 Task: Look for space in Bafoulabé, Mali from 10th June, 2023 to 25th June, 2023 for 4 adults in price range Rs.10000 to Rs.15000. Place can be private room with 4 bedrooms having 4 beds and 4 bathrooms. Property type can be house, flat, guest house, hotel. Amenities needed are: wifi, TV, free parkinig on premises, gym, breakfast. Booking option can be shelf check-in. Required host language is English.
Action: Mouse moved to (433, 86)
Screenshot: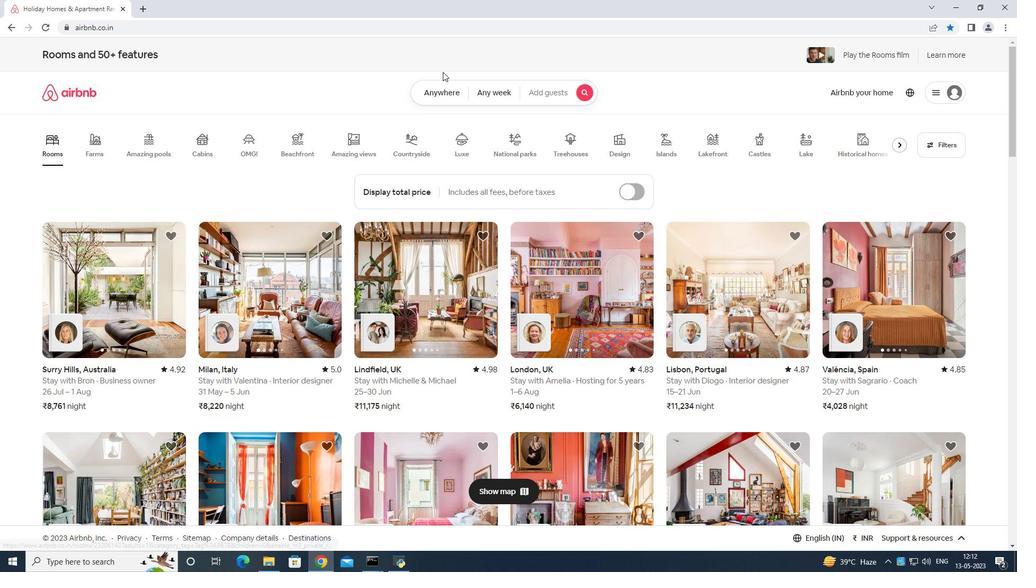 
Action: Mouse pressed left at (433, 86)
Screenshot: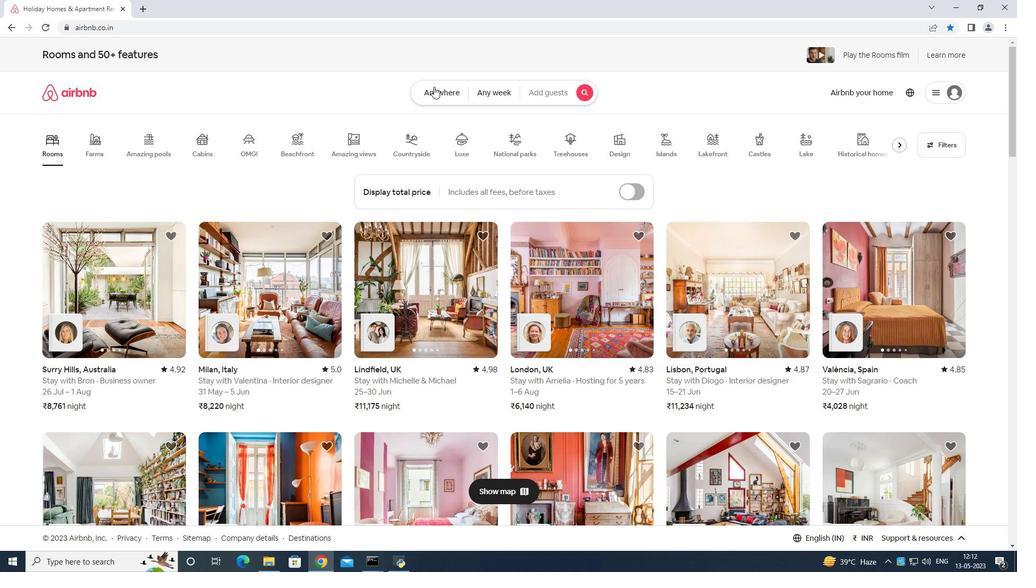 
Action: Mouse moved to (421, 125)
Screenshot: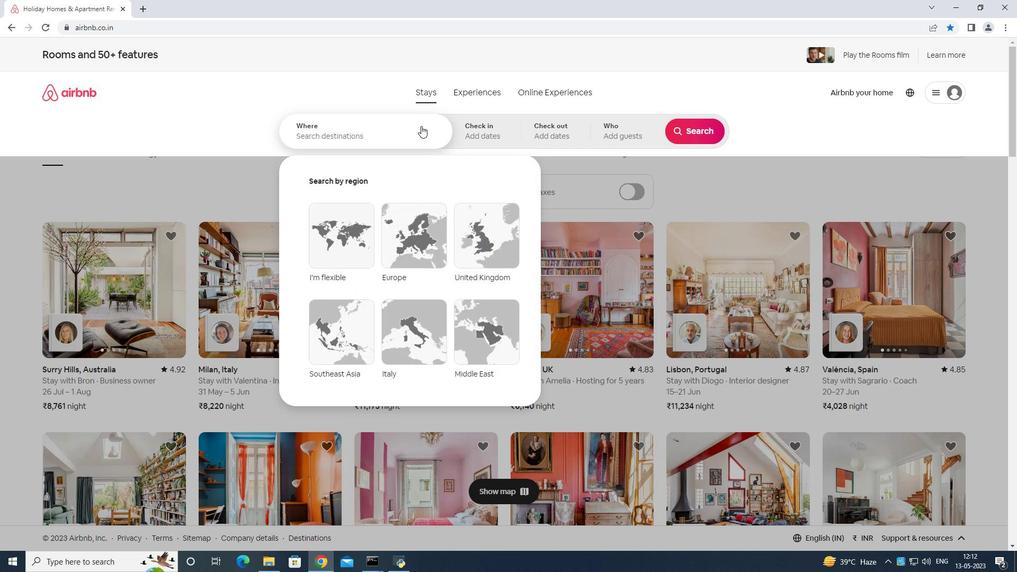 
Action: Mouse pressed left at (421, 125)
Screenshot: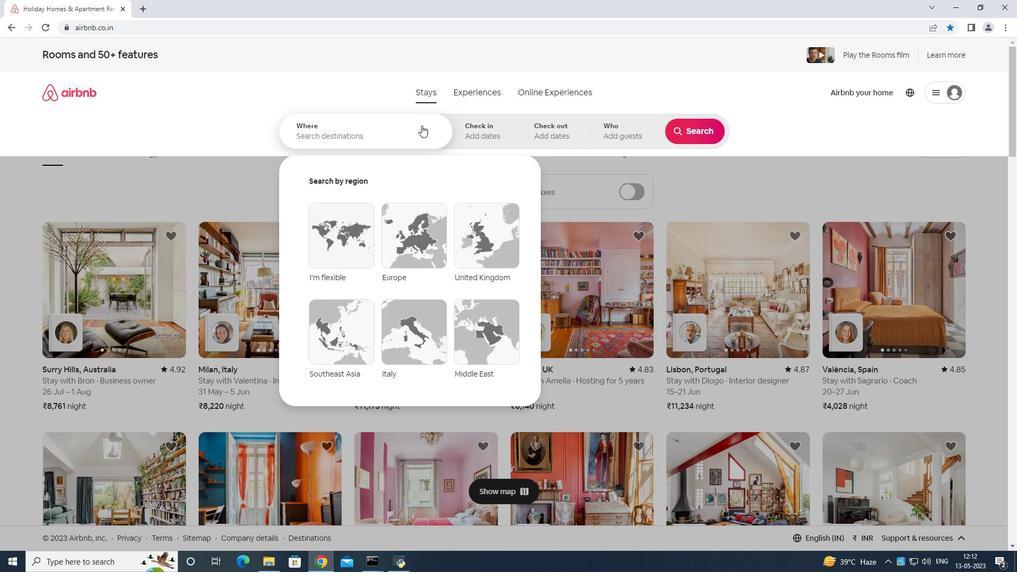 
Action: Mouse moved to (420, 126)
Screenshot: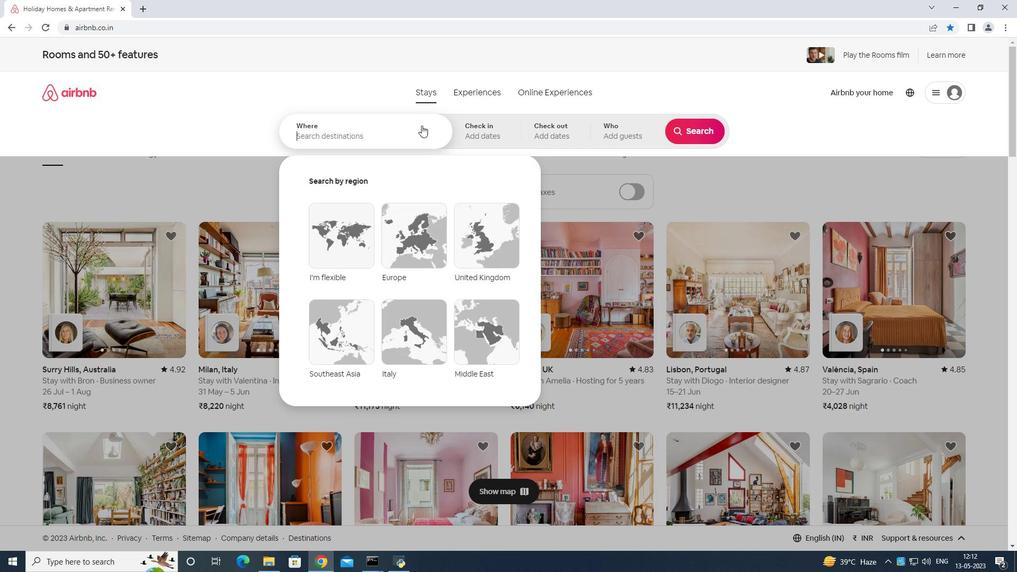 
Action: Key pressed <Key.shift>Bafoulabe<Key.space>mali<Key.enter>
Screenshot: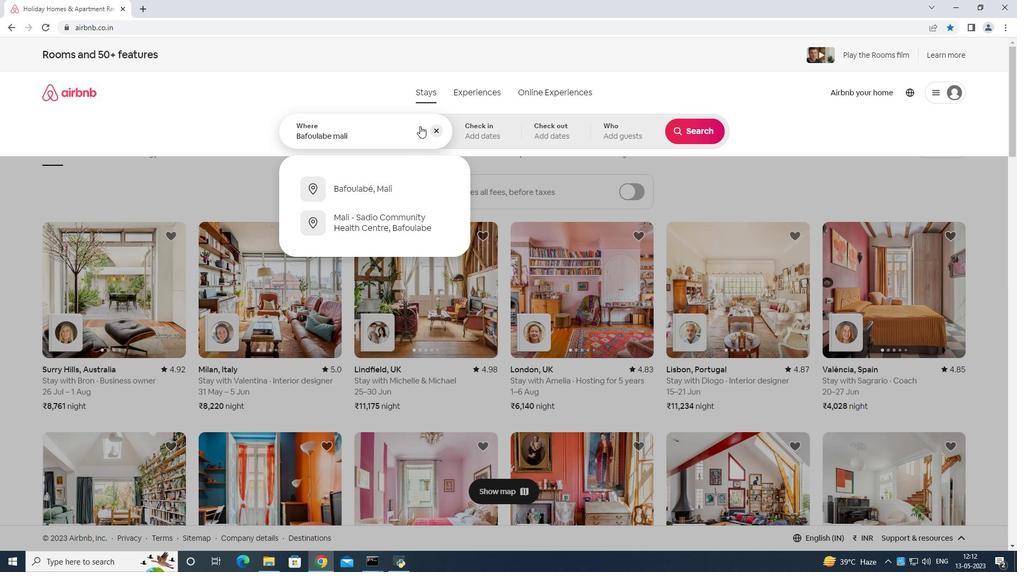 
Action: Mouse moved to (680, 283)
Screenshot: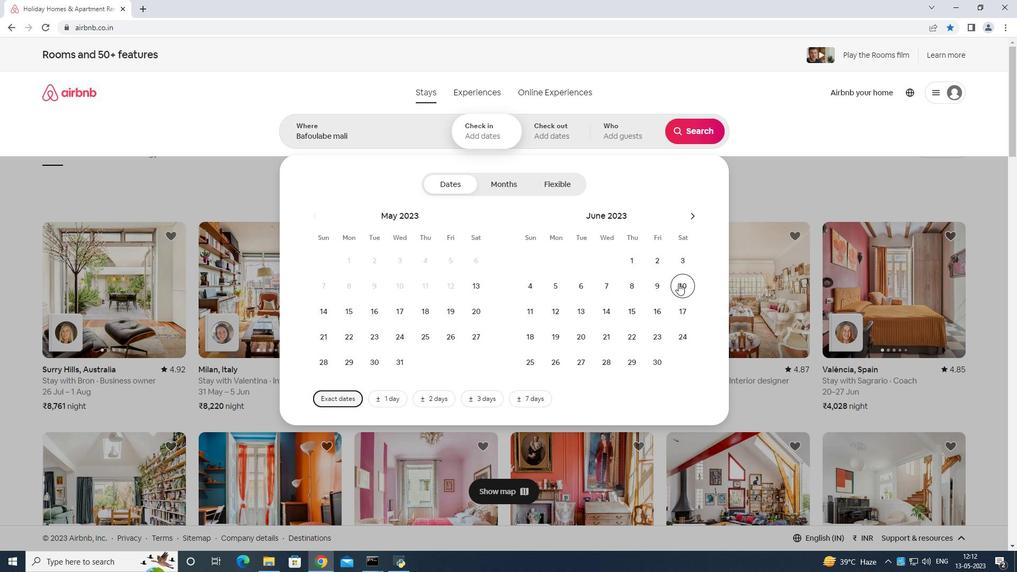 
Action: Mouse pressed left at (680, 283)
Screenshot: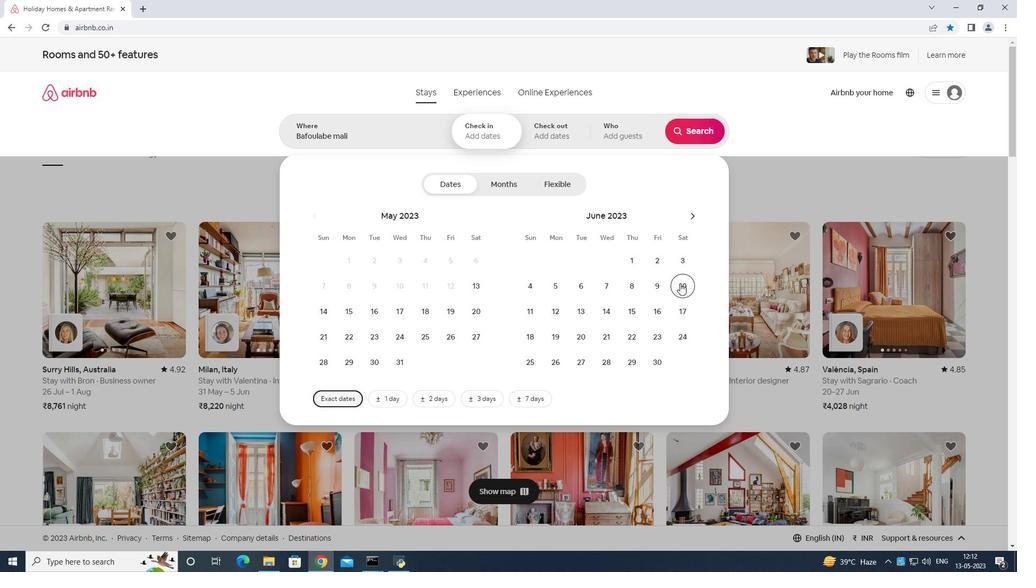 
Action: Mouse moved to (531, 358)
Screenshot: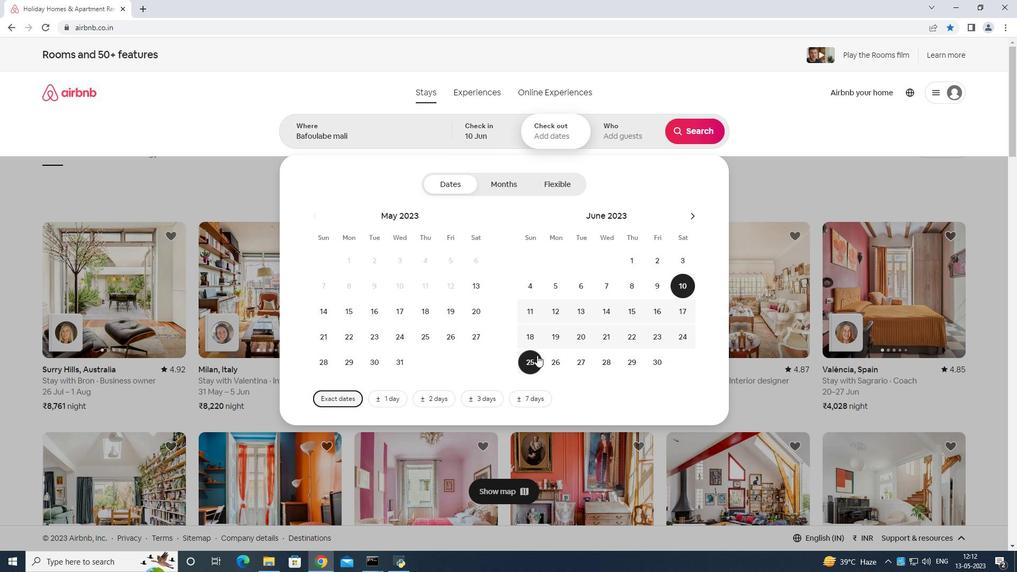
Action: Mouse pressed left at (531, 358)
Screenshot: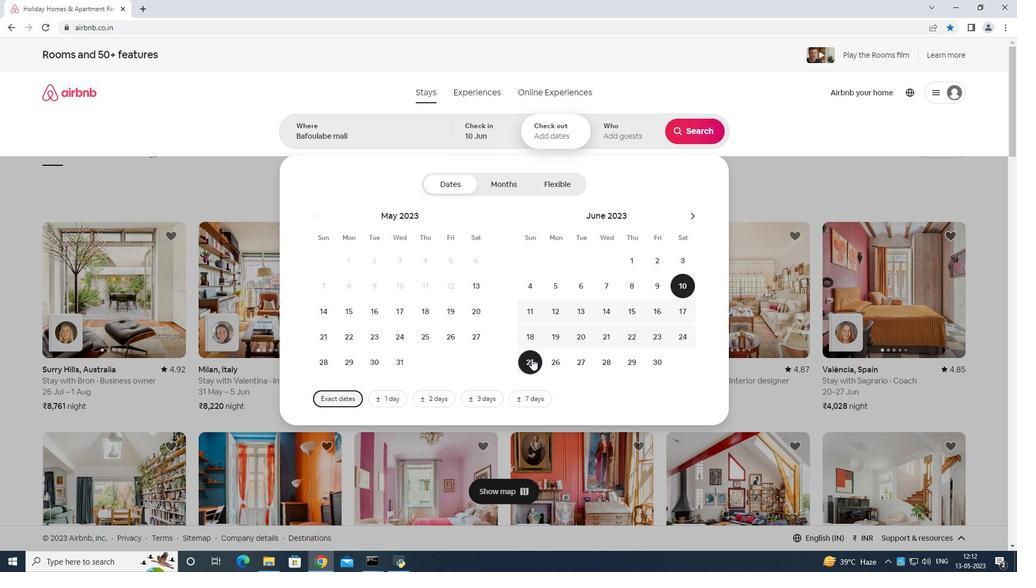 
Action: Mouse moved to (633, 130)
Screenshot: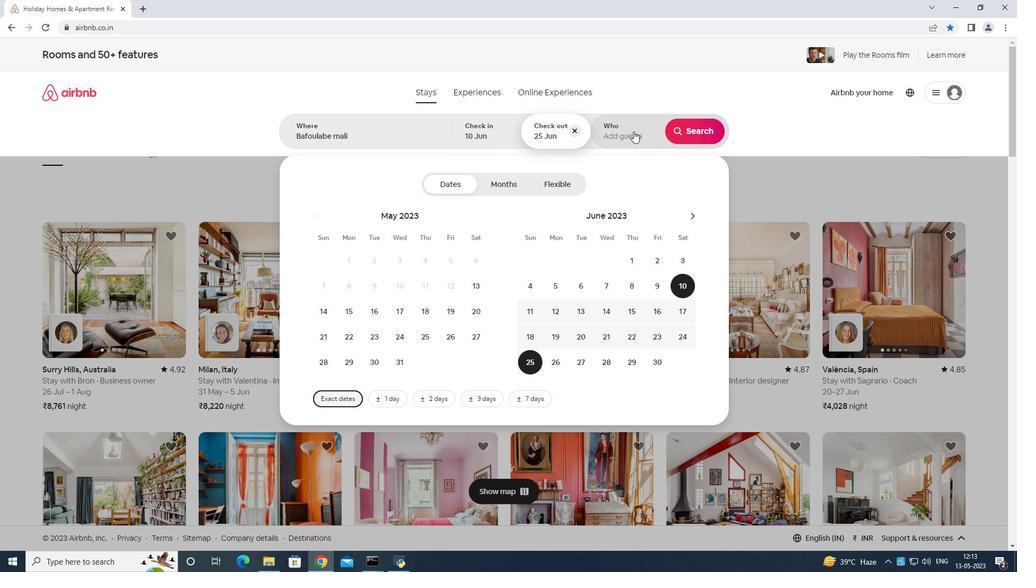 
Action: Mouse pressed left at (633, 130)
Screenshot: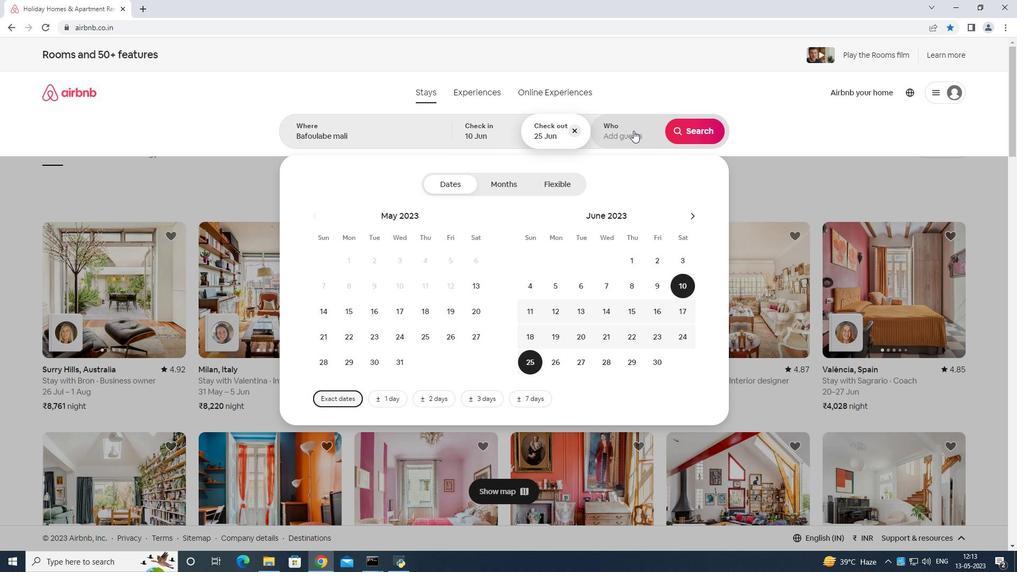 
Action: Mouse moved to (691, 186)
Screenshot: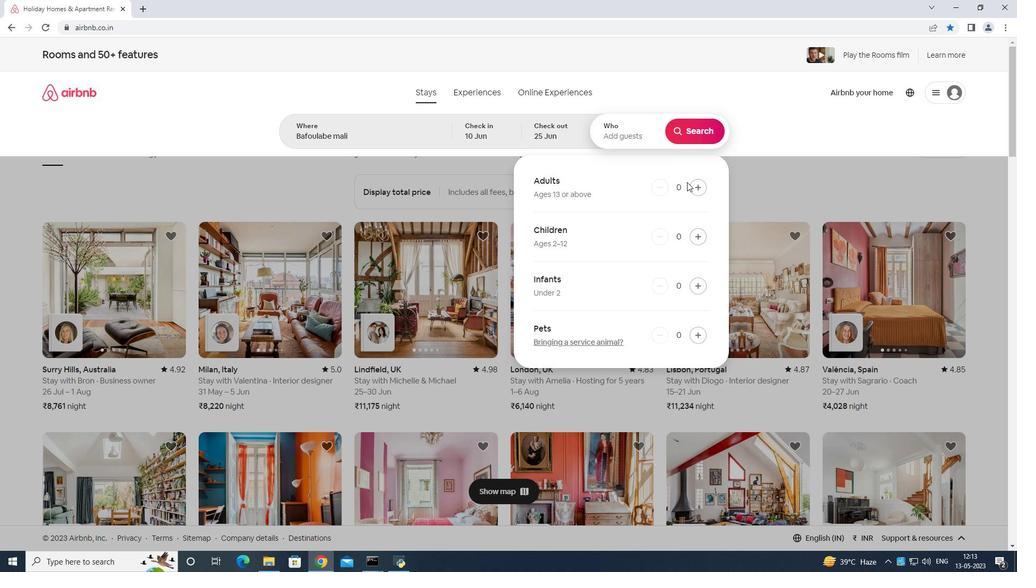 
Action: Mouse pressed left at (691, 186)
Screenshot: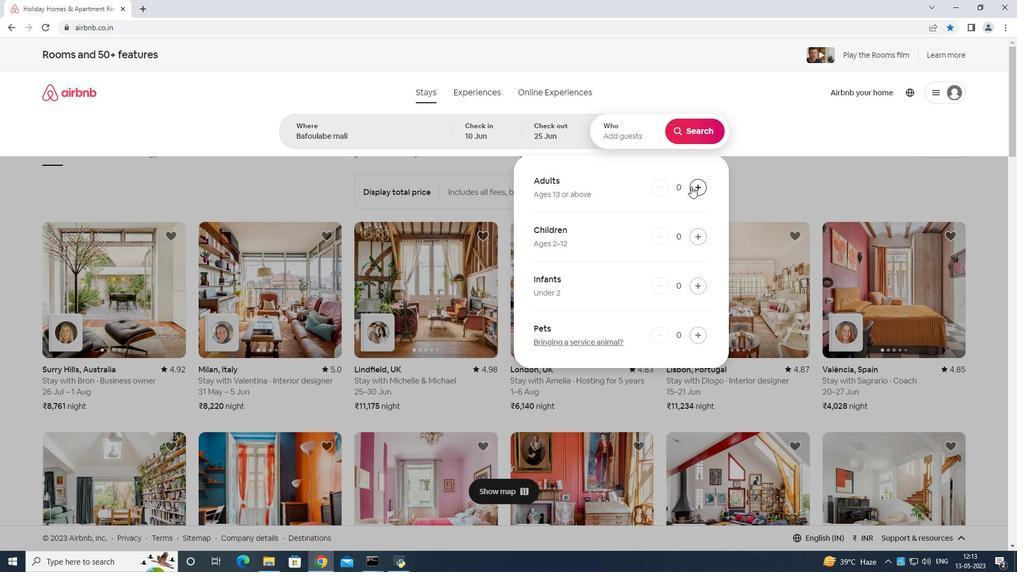 
Action: Mouse moved to (694, 187)
Screenshot: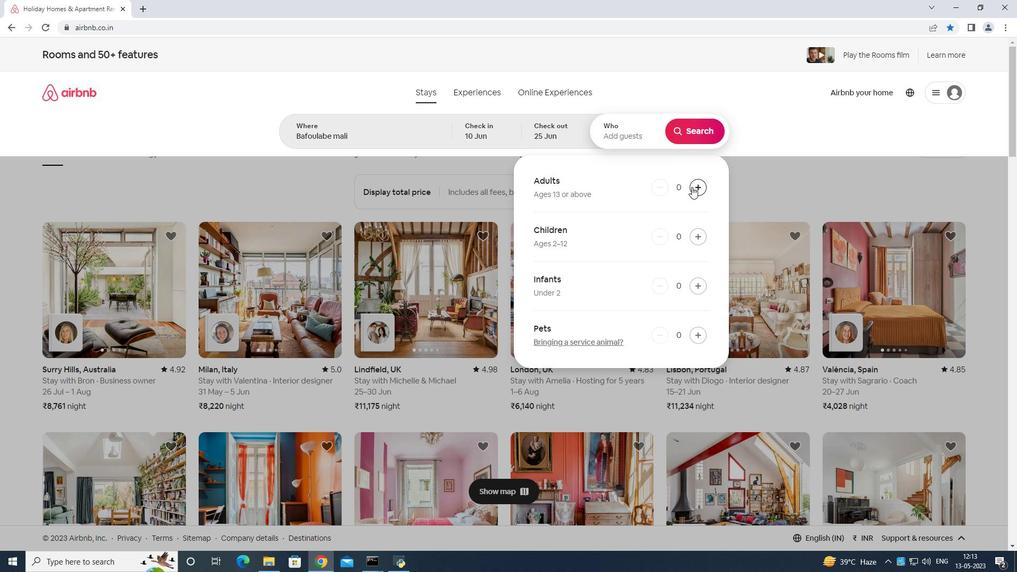 
Action: Mouse pressed left at (694, 187)
Screenshot: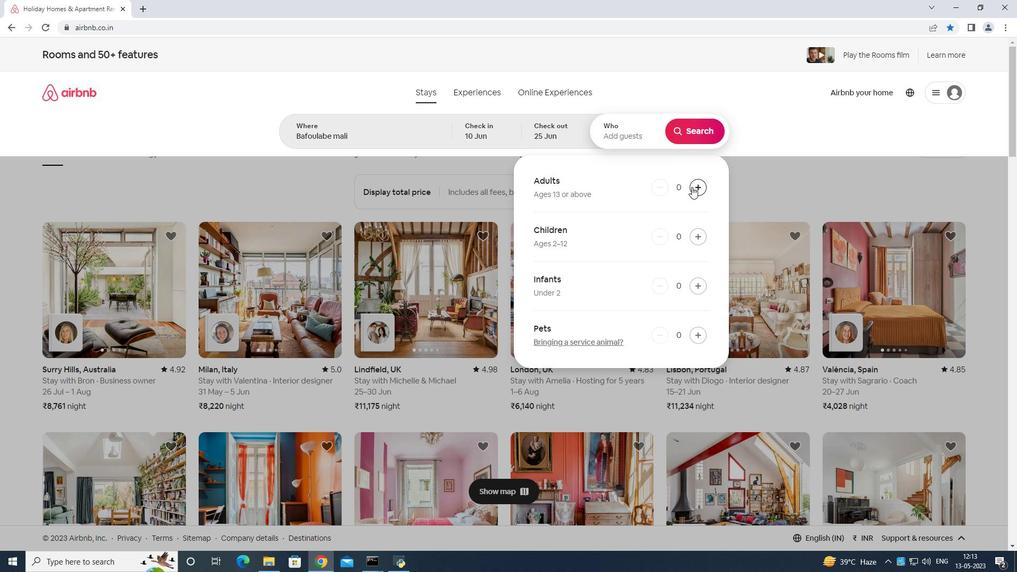 
Action: Mouse moved to (694, 187)
Screenshot: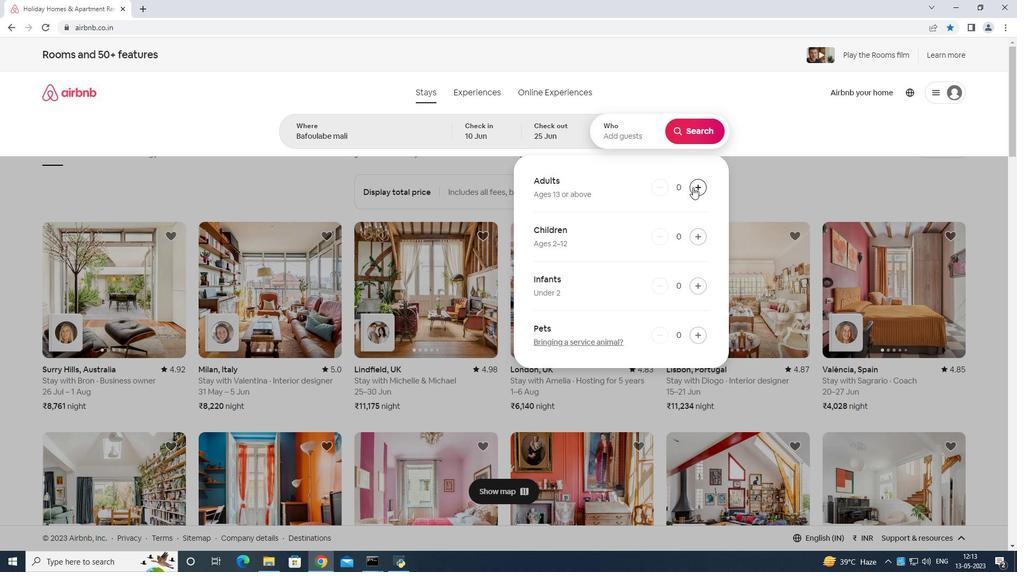 
Action: Mouse pressed left at (694, 187)
Screenshot: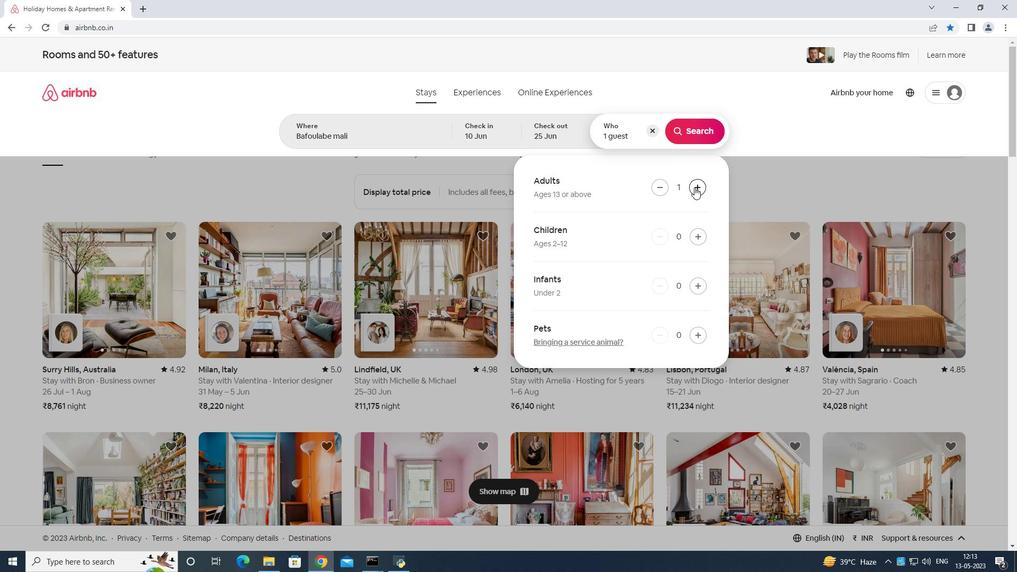 
Action: Mouse pressed left at (694, 187)
Screenshot: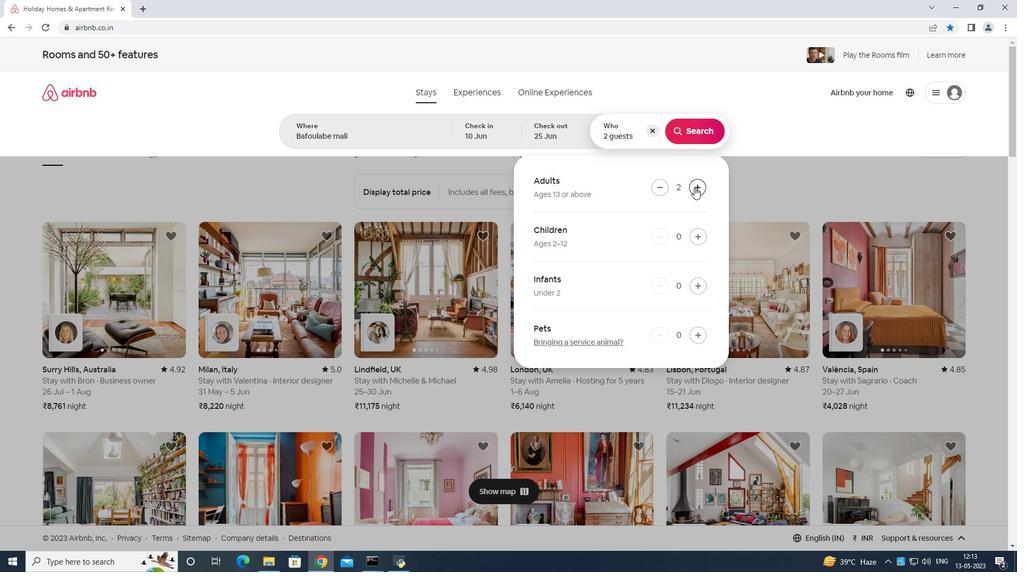 
Action: Mouse moved to (694, 137)
Screenshot: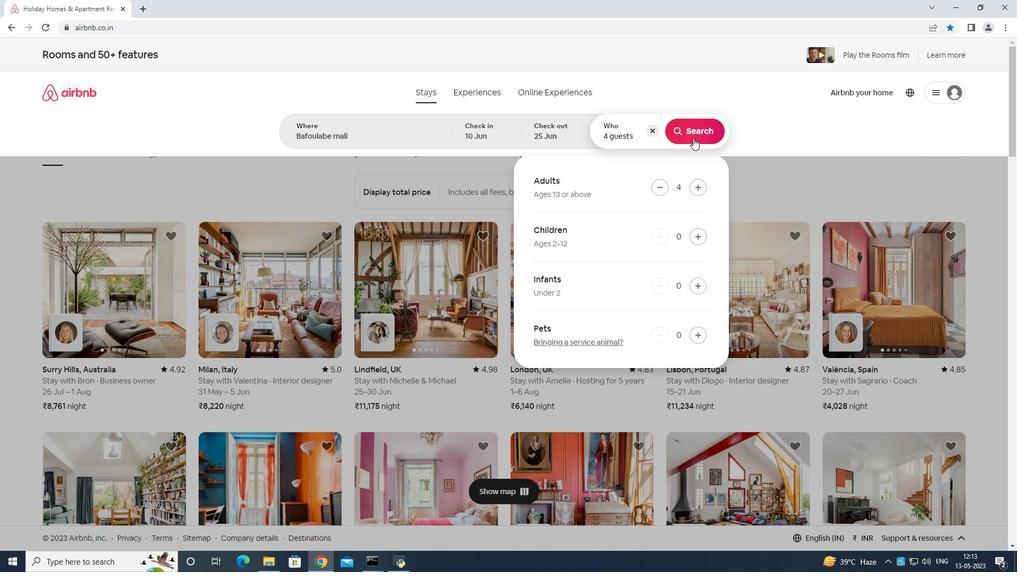 
Action: Mouse pressed left at (694, 137)
Screenshot: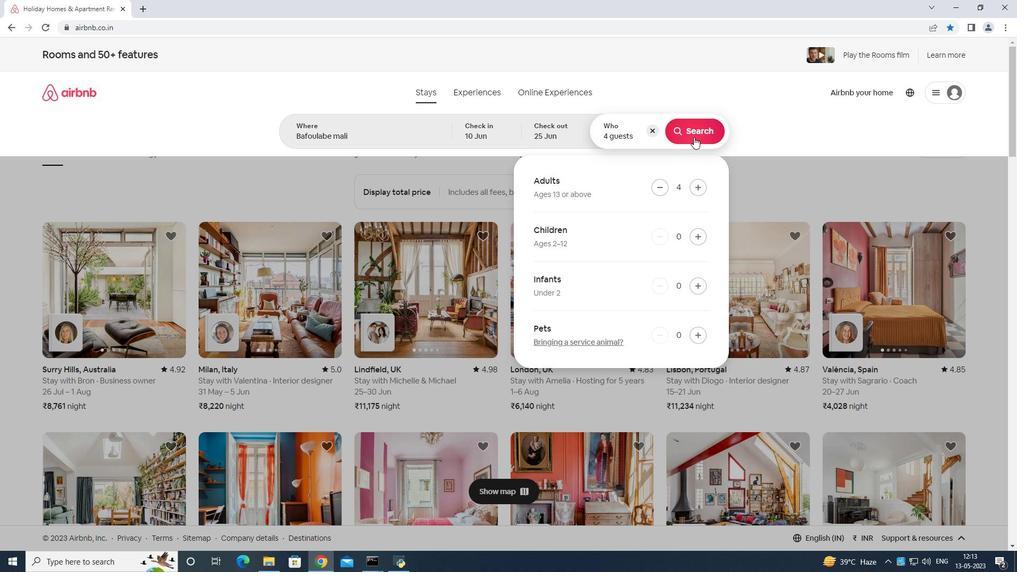 
Action: Mouse moved to (977, 101)
Screenshot: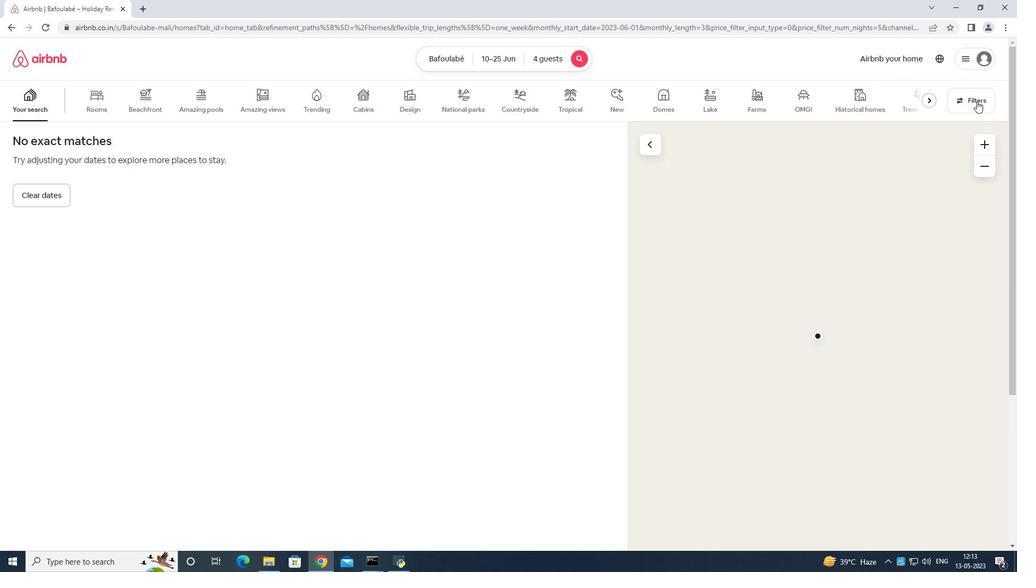 
Action: Mouse pressed left at (977, 101)
Screenshot: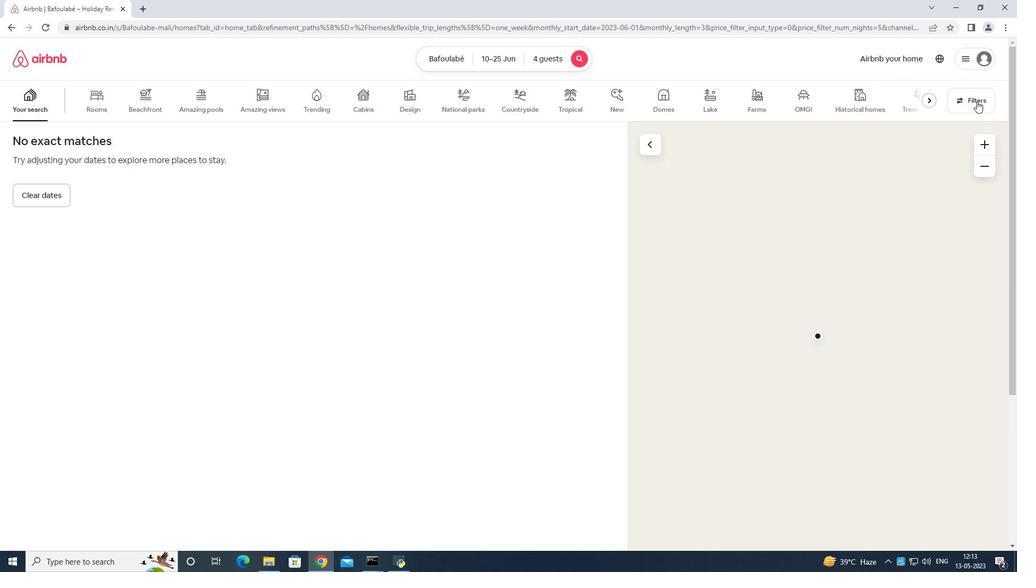 
Action: Mouse moved to (436, 353)
Screenshot: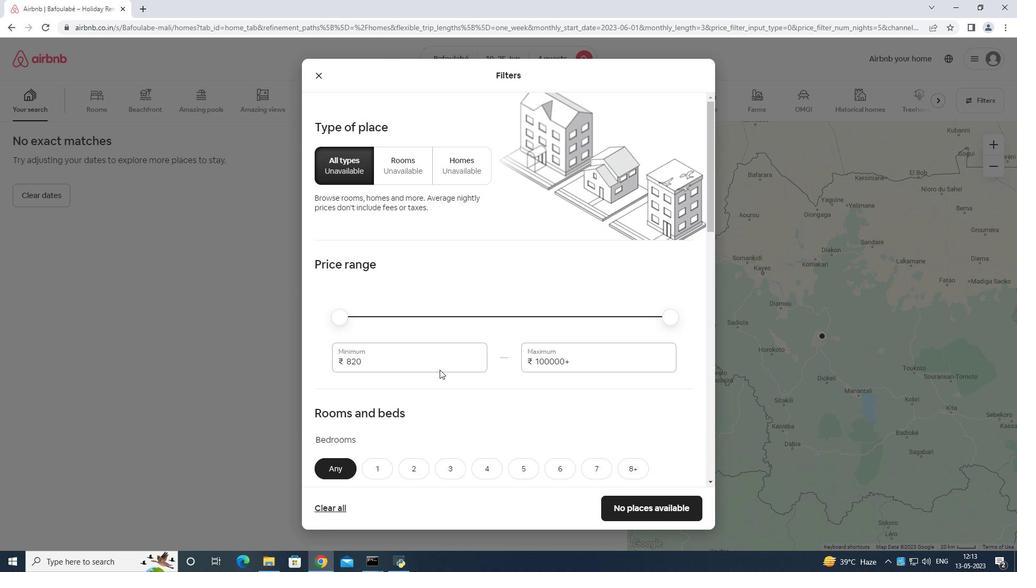 
Action: Mouse pressed left at (436, 353)
Screenshot: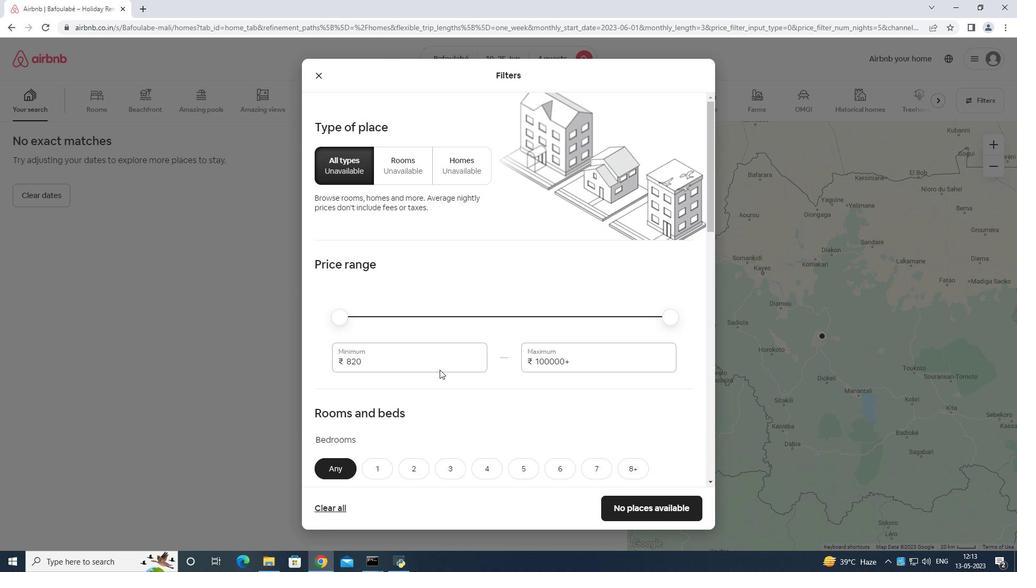 
Action: Mouse moved to (429, 340)
Screenshot: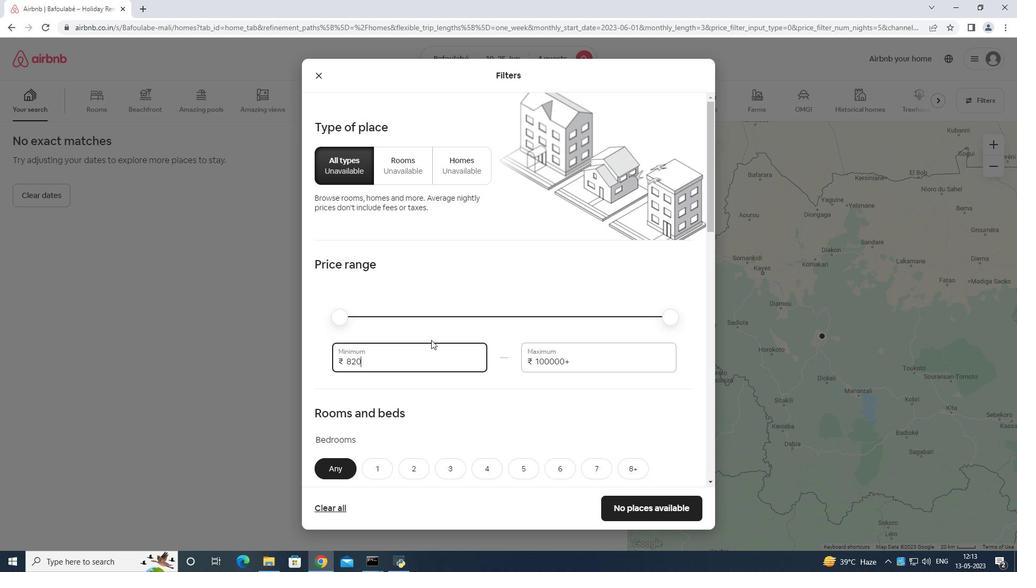
Action: Key pressed <Key.backspace>
Screenshot: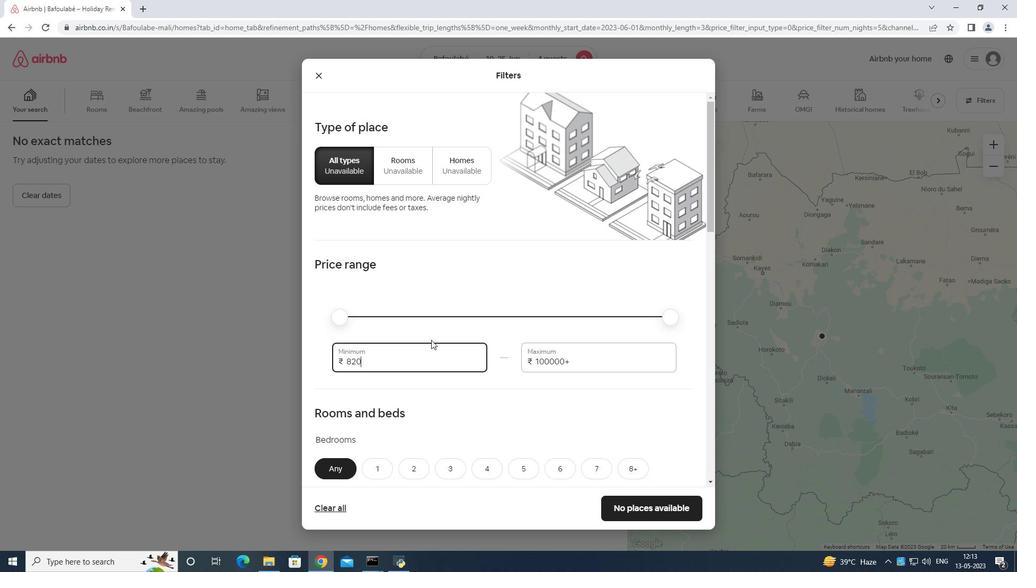
Action: Mouse moved to (427, 340)
Screenshot: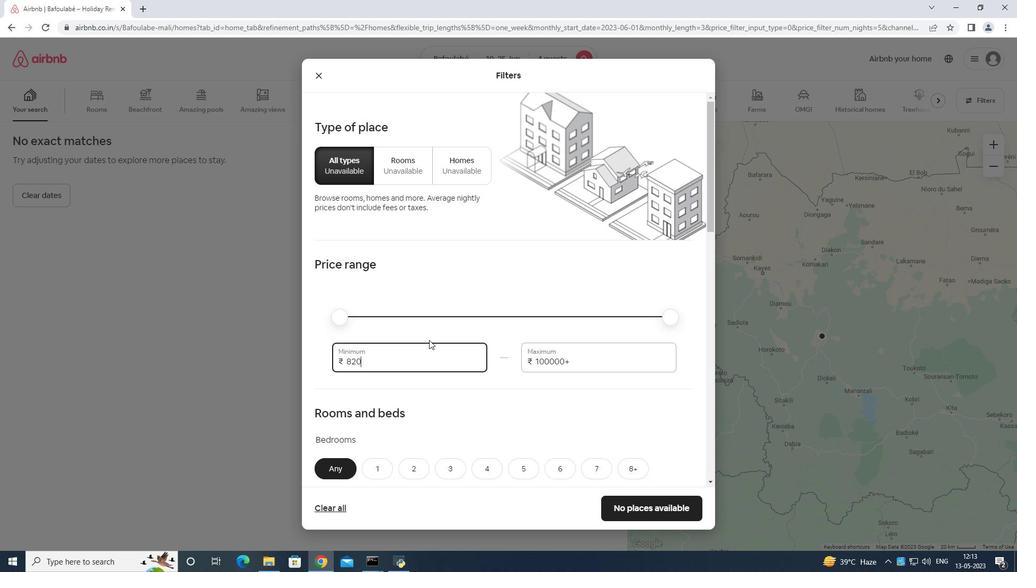 
Action: Key pressed <Key.backspace><Key.backspace><Key.backspace><Key.backspace>
Screenshot: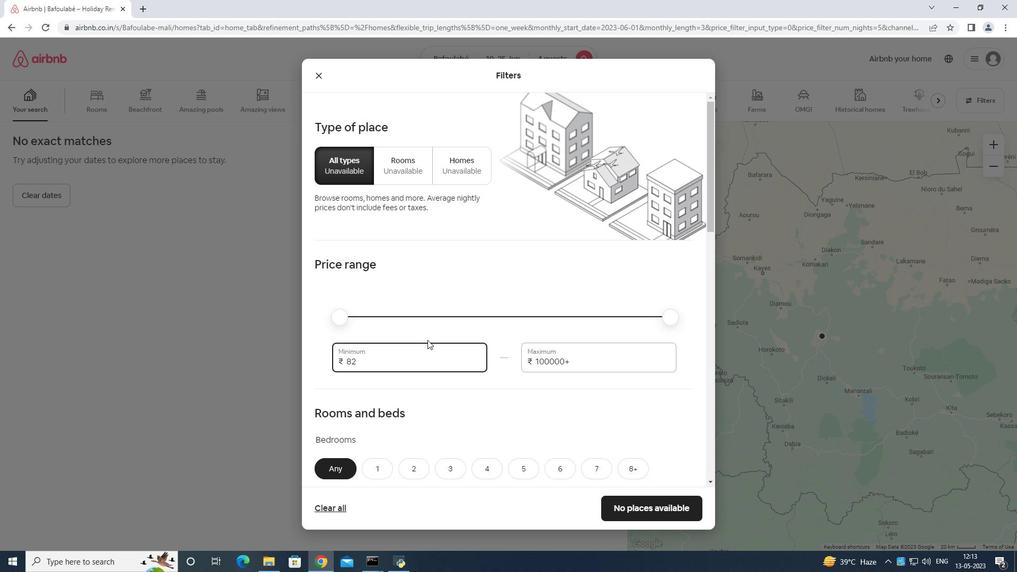 
Action: Mouse moved to (427, 340)
Screenshot: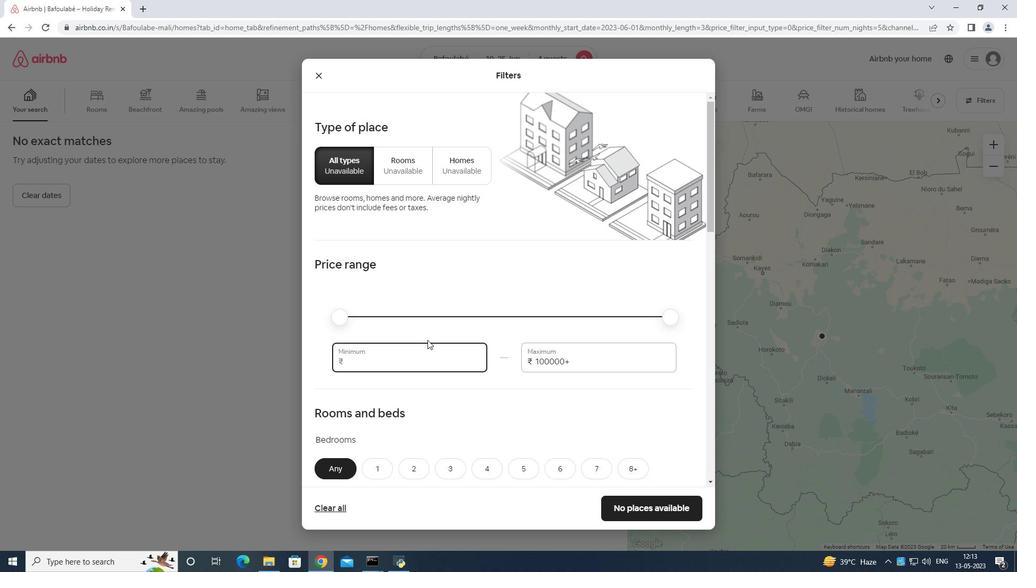 
Action: Key pressed 1
Screenshot: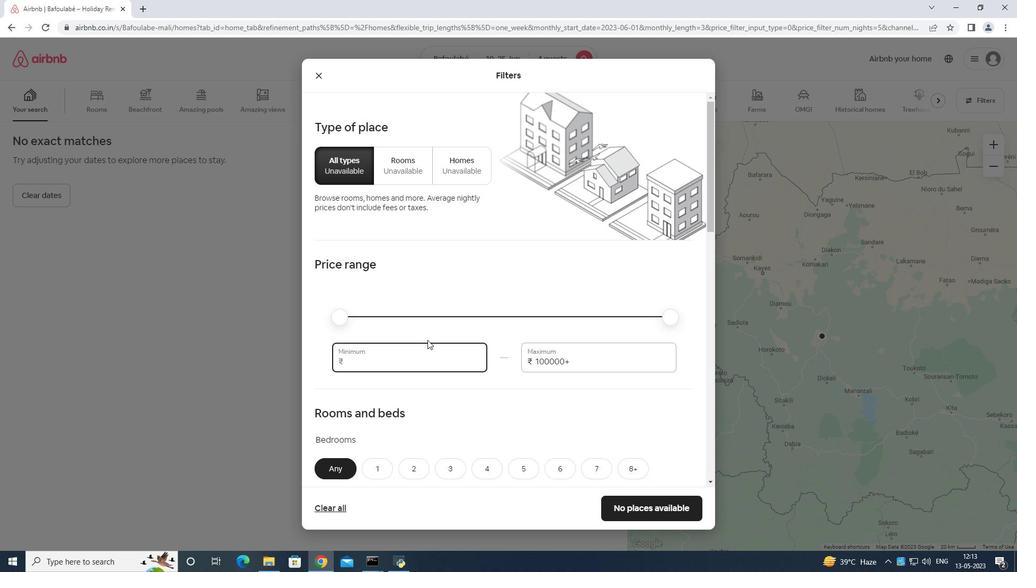 
Action: Mouse moved to (427, 342)
Screenshot: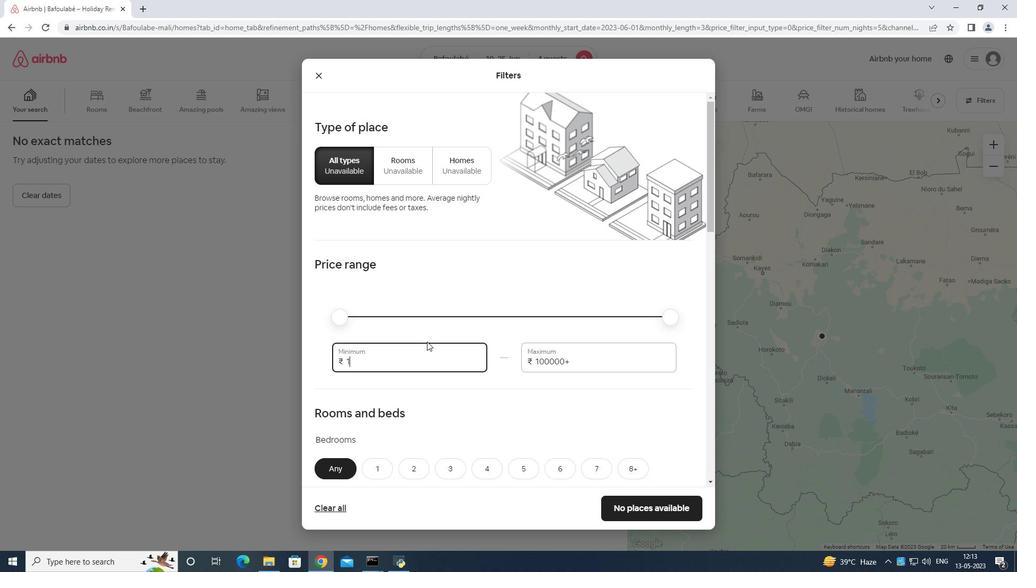 
Action: Key pressed 0
Screenshot: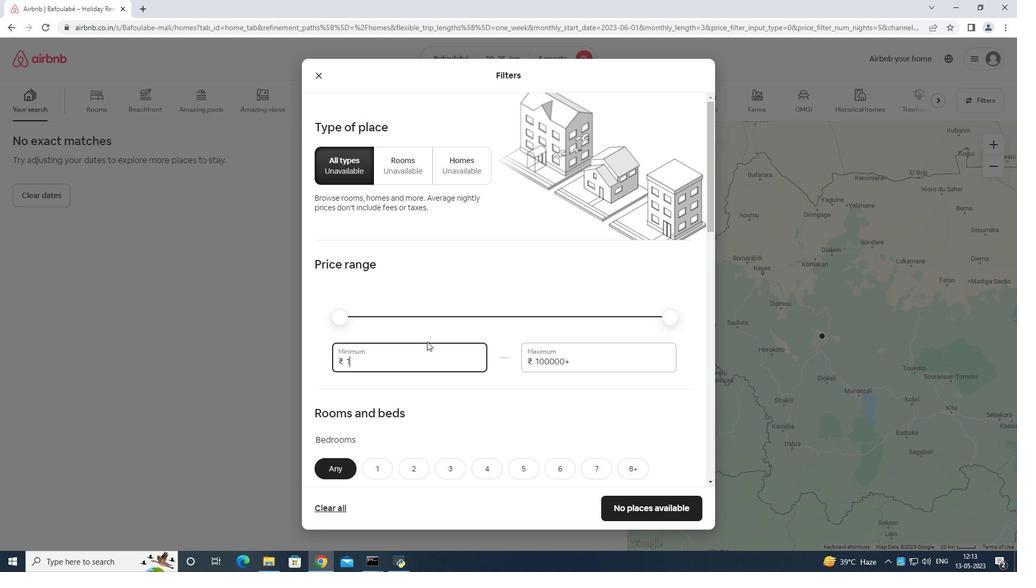 
Action: Mouse moved to (425, 343)
Screenshot: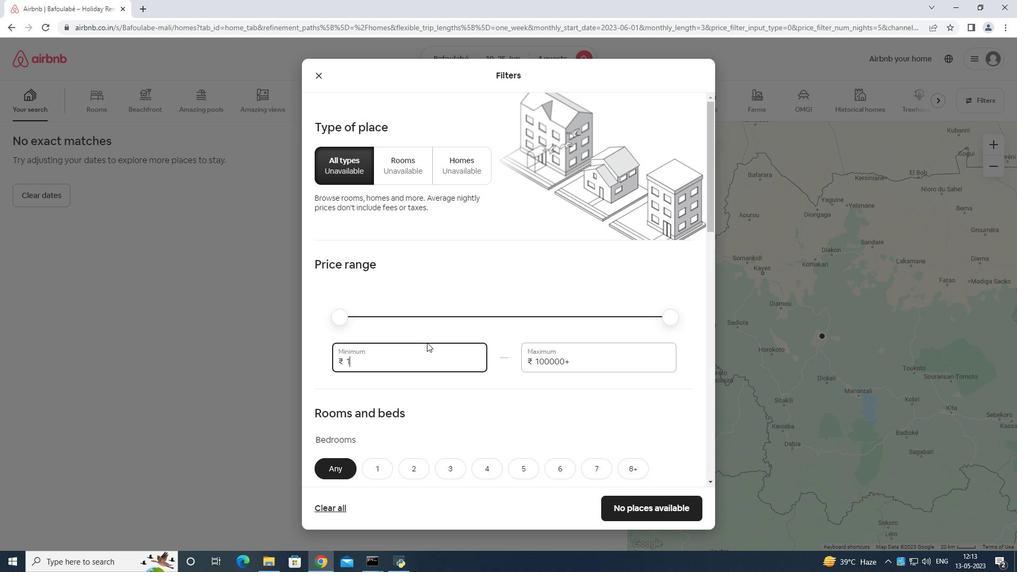
Action: Key pressed 0
Screenshot: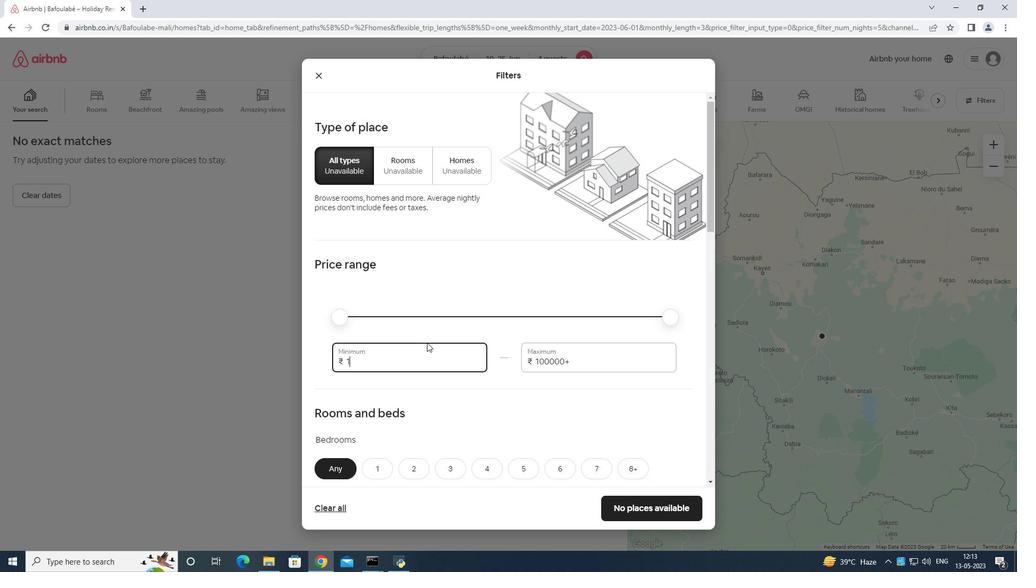 
Action: Mouse moved to (425, 344)
Screenshot: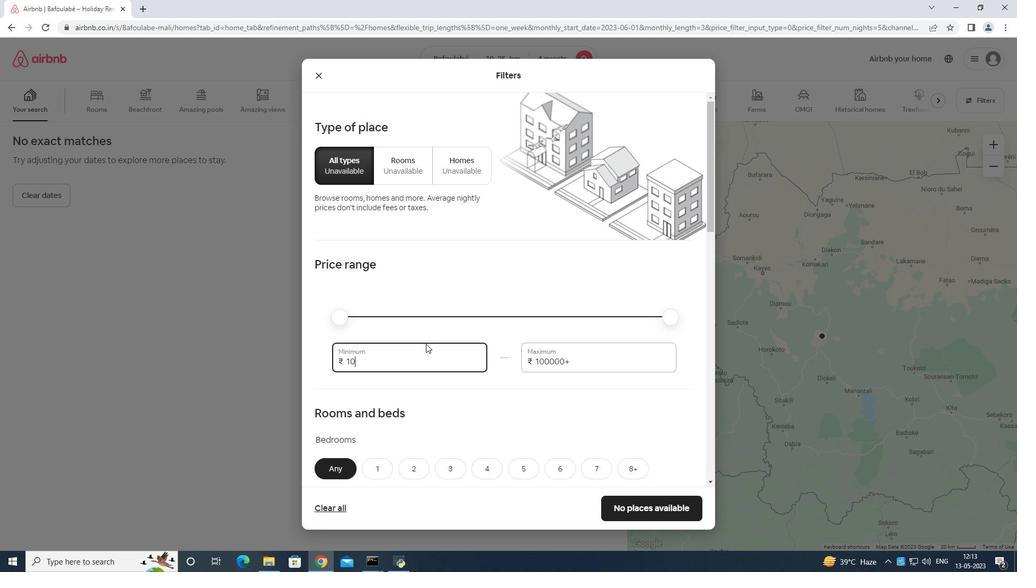 
Action: Key pressed 0
Screenshot: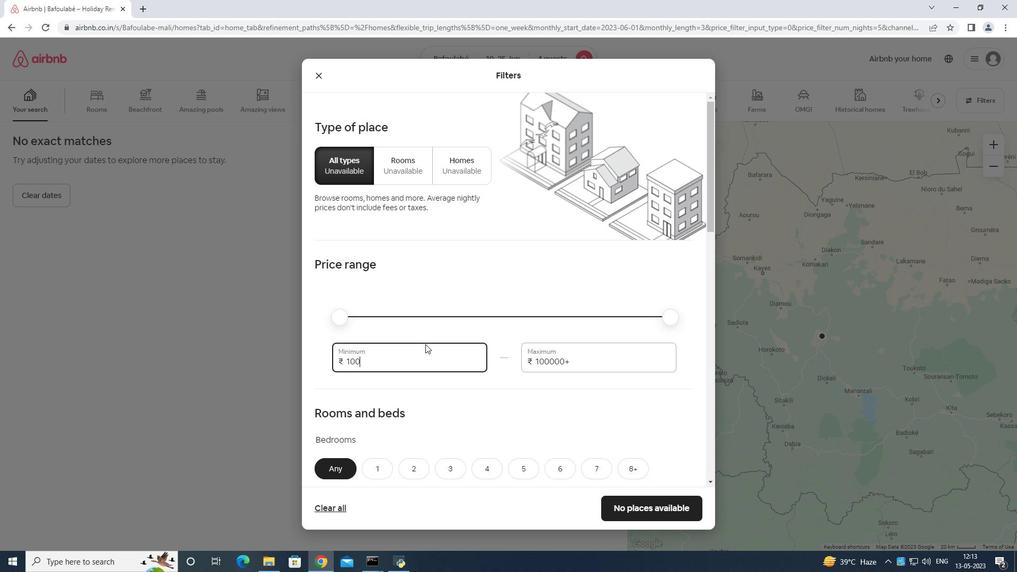 
Action: Mouse moved to (423, 347)
Screenshot: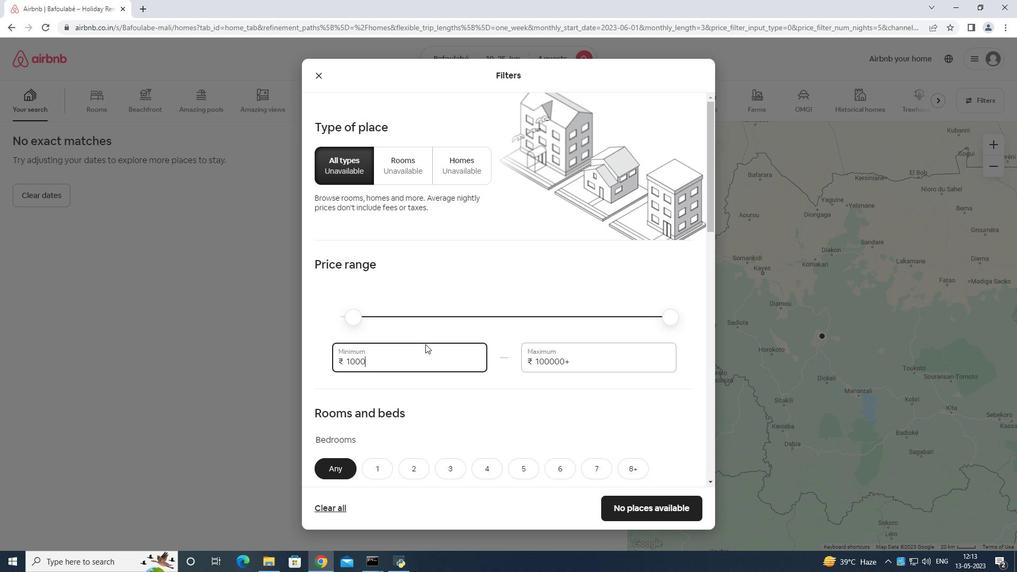 
Action: Key pressed 0
Screenshot: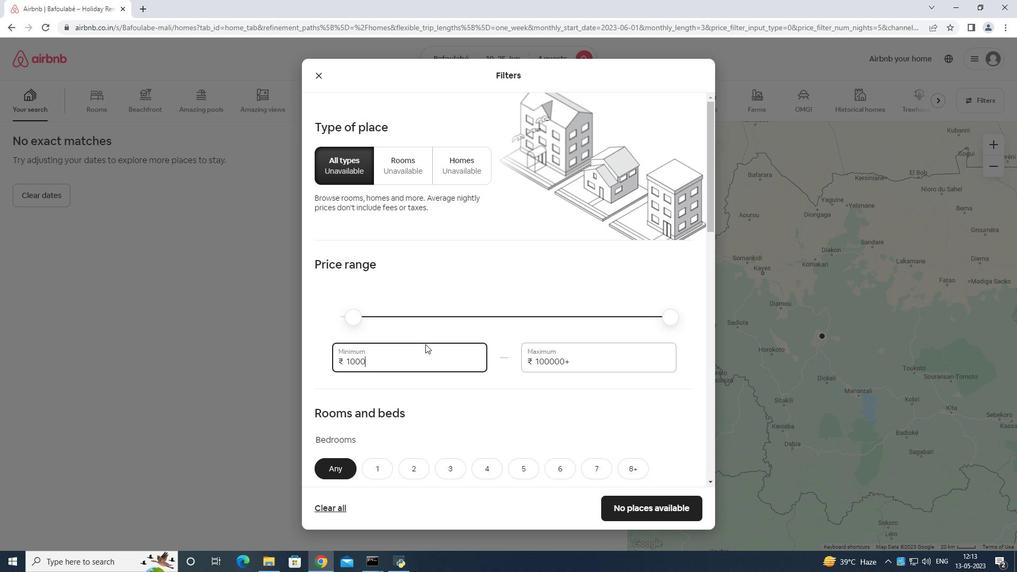 
Action: Mouse moved to (608, 347)
Screenshot: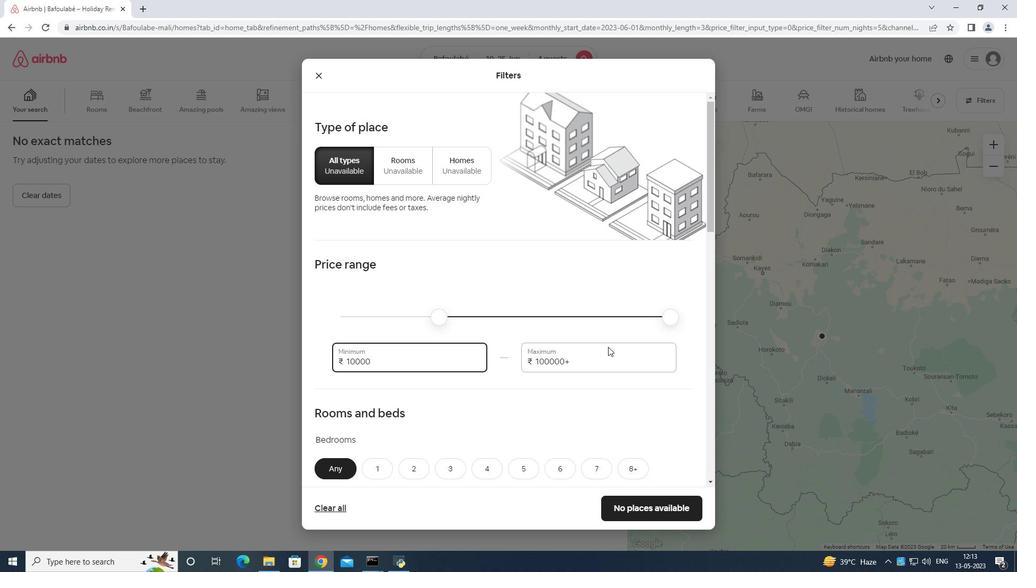 
Action: Mouse pressed left at (608, 347)
Screenshot: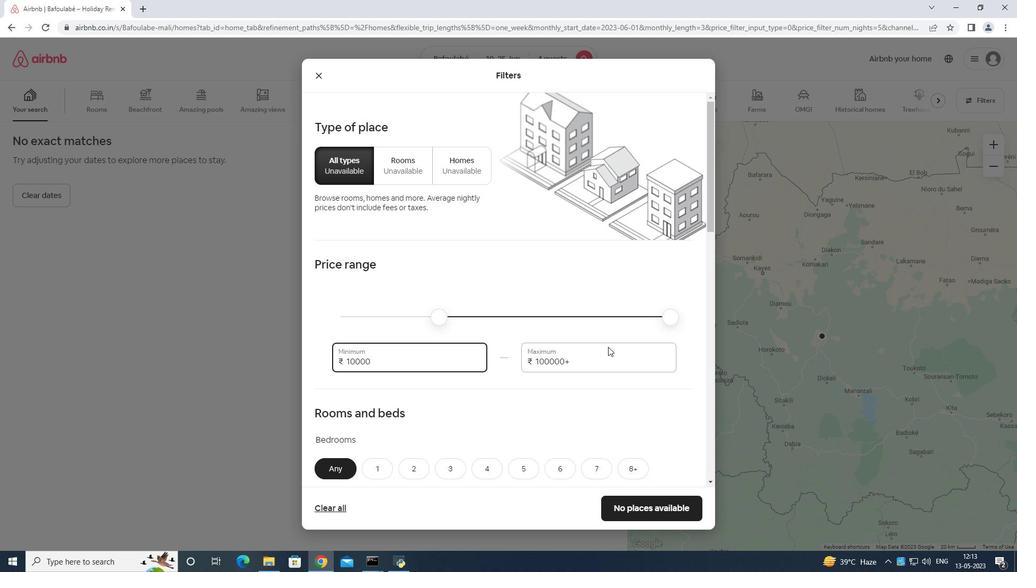 
Action: Mouse moved to (608, 346)
Screenshot: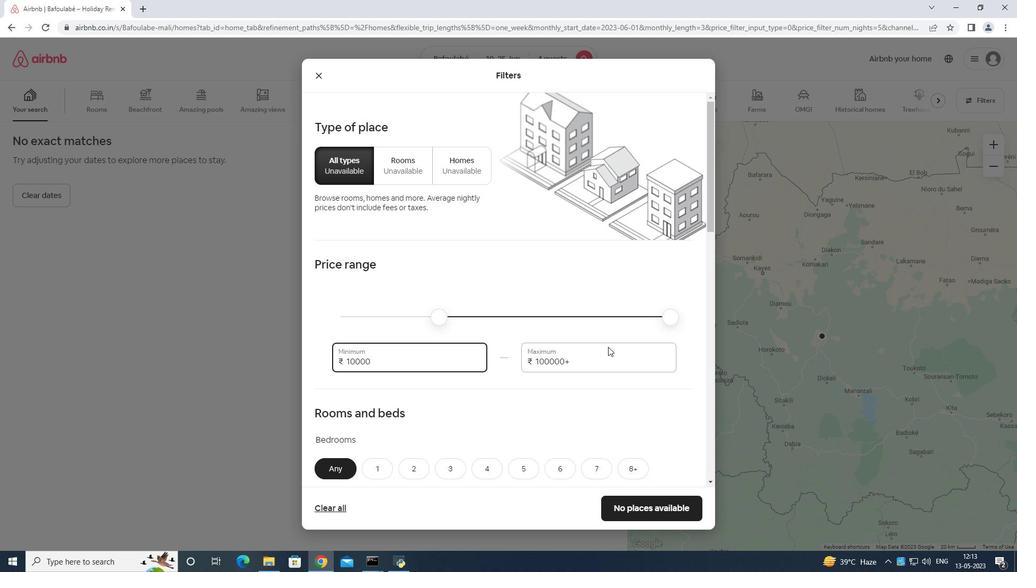 
Action: Key pressed <Key.backspace><Key.backspace><Key.backspace><Key.backspace><Key.backspace><Key.backspace><Key.backspace><Key.backspace><Key.backspace><Key.backspace><Key.backspace><Key.backspace><Key.backspace><Key.backspace><Key.backspace>15
Screenshot: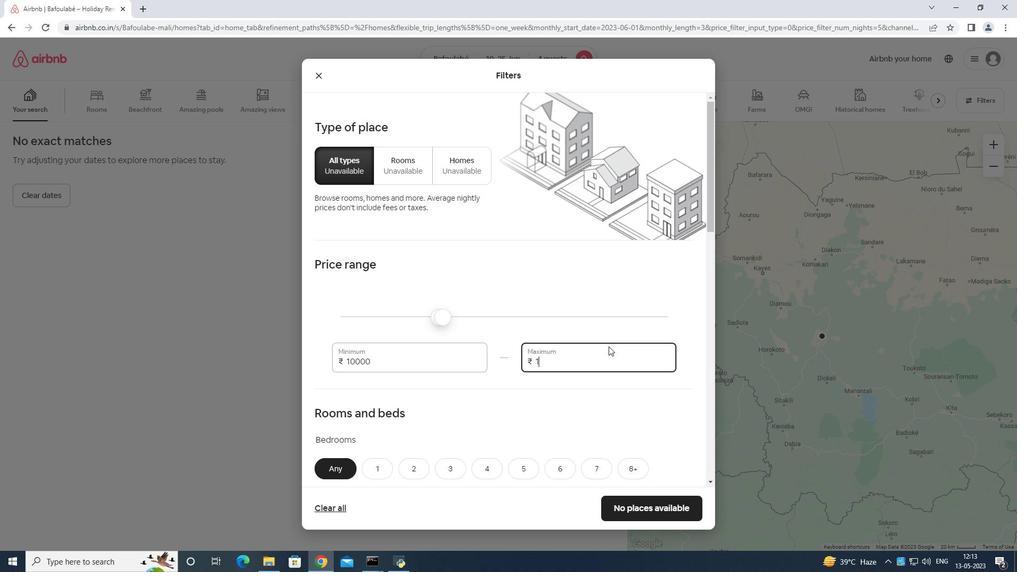 
Action: Mouse moved to (609, 345)
Screenshot: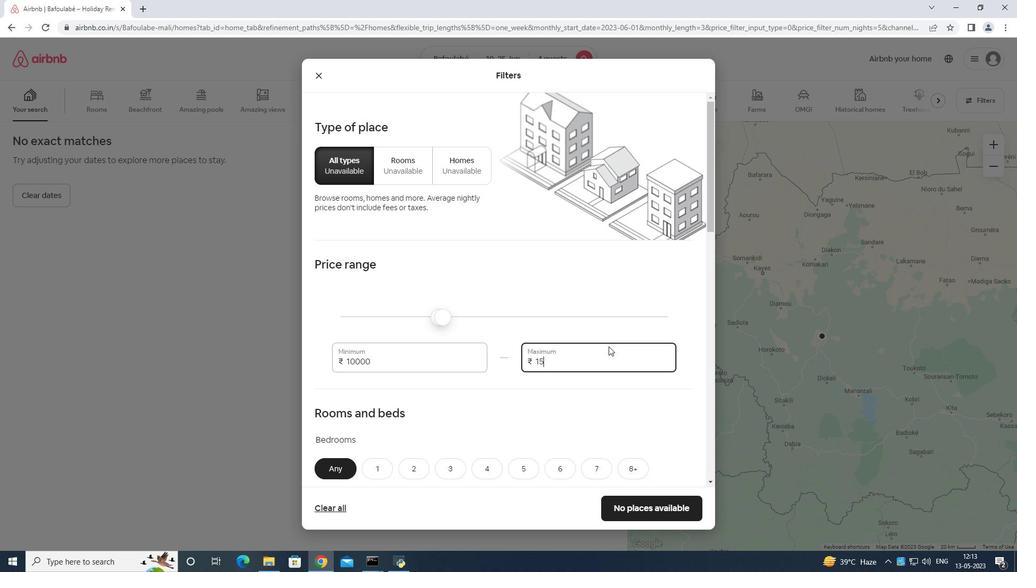 
Action: Key pressed 000
Screenshot: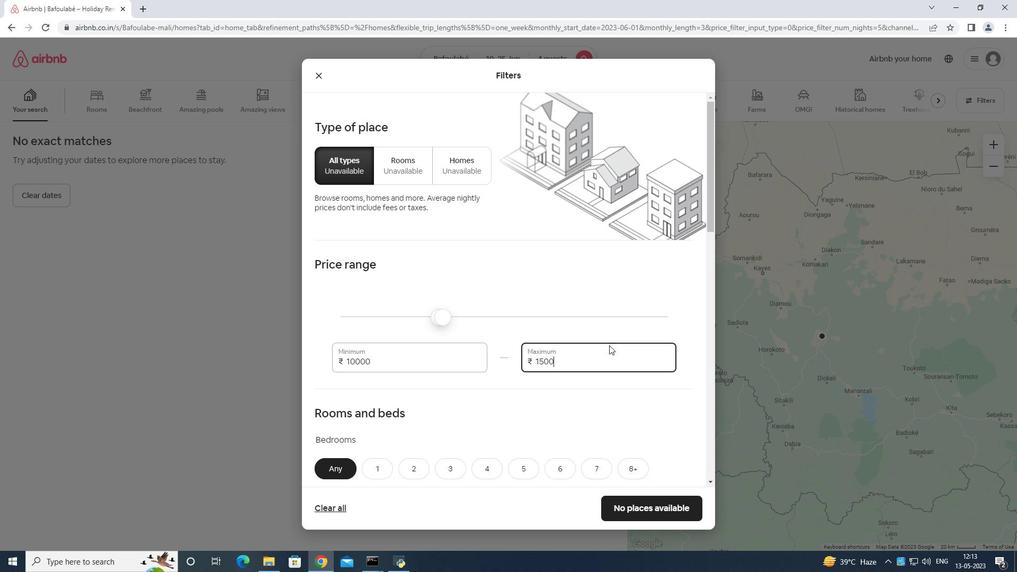 
Action: Mouse moved to (610, 344)
Screenshot: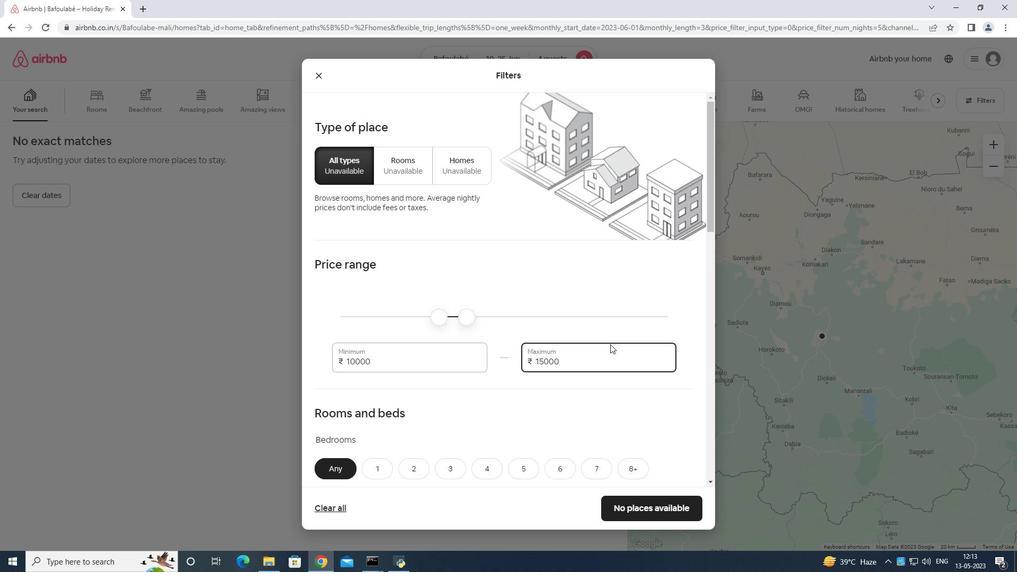 
Action: Mouse scrolled (610, 343) with delta (0, 0)
Screenshot: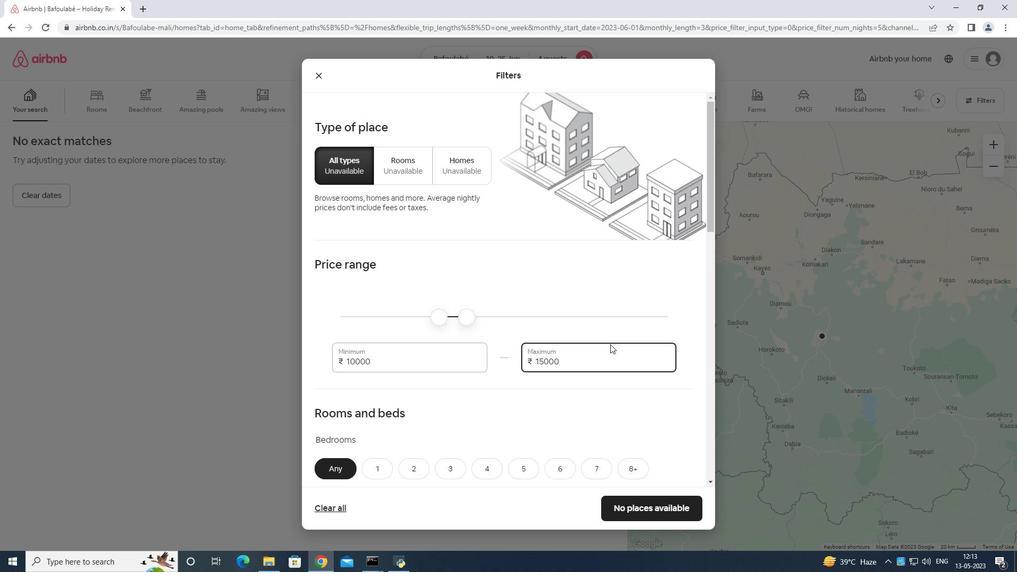 
Action: Mouse scrolled (610, 343) with delta (0, 0)
Screenshot: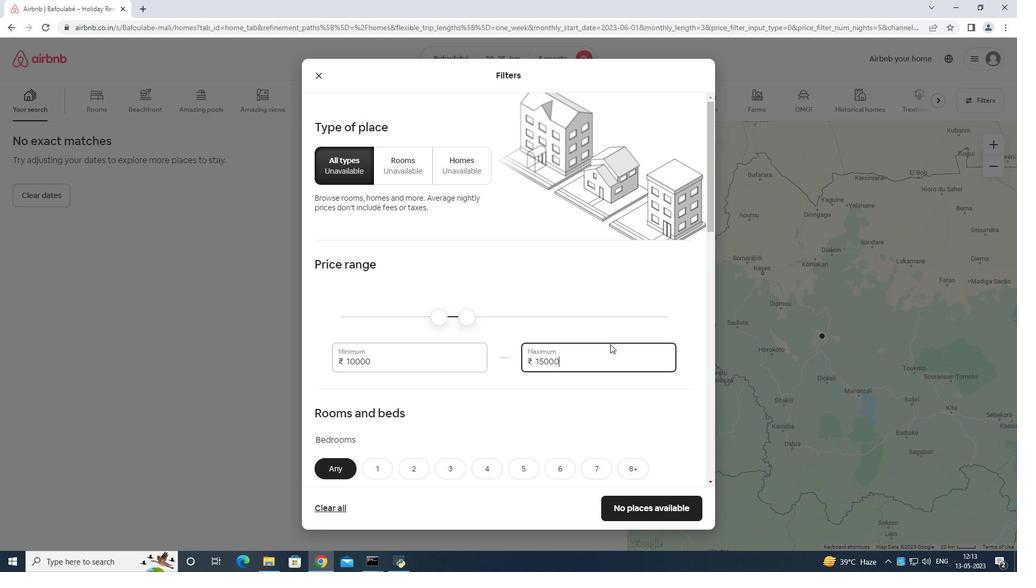 
Action: Mouse scrolled (610, 343) with delta (0, 0)
Screenshot: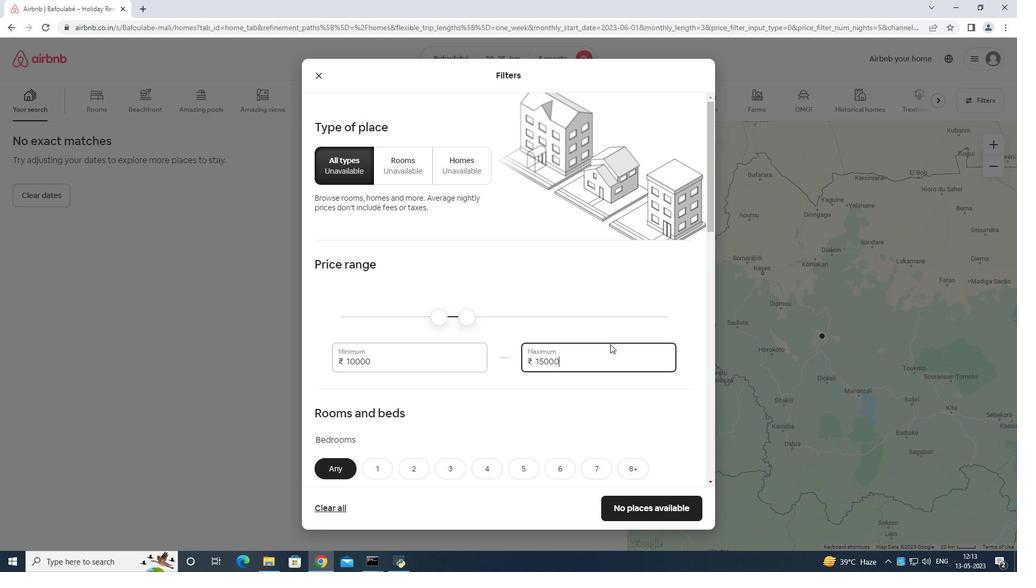 
Action: Mouse moved to (487, 305)
Screenshot: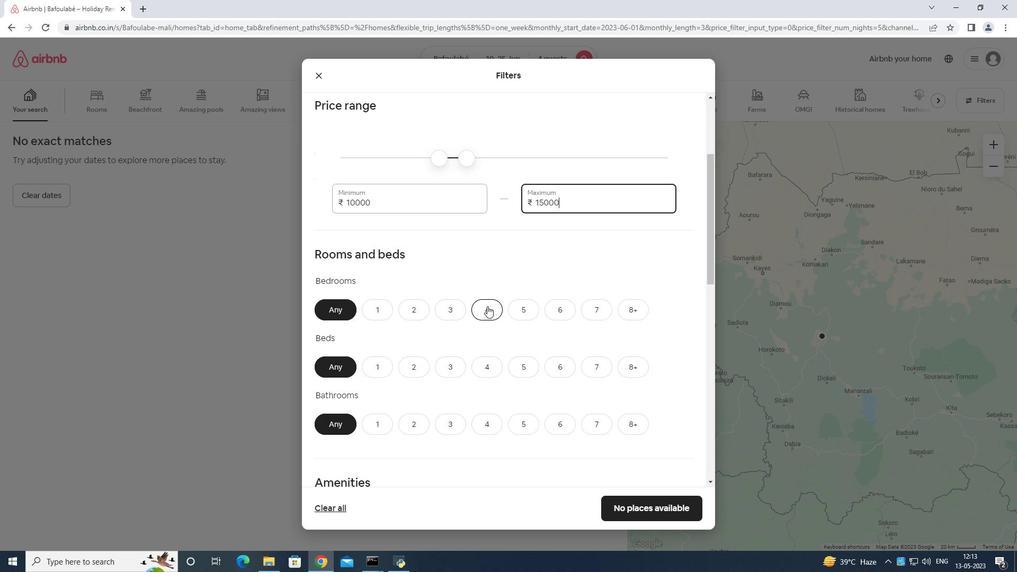 
Action: Mouse pressed left at (487, 305)
Screenshot: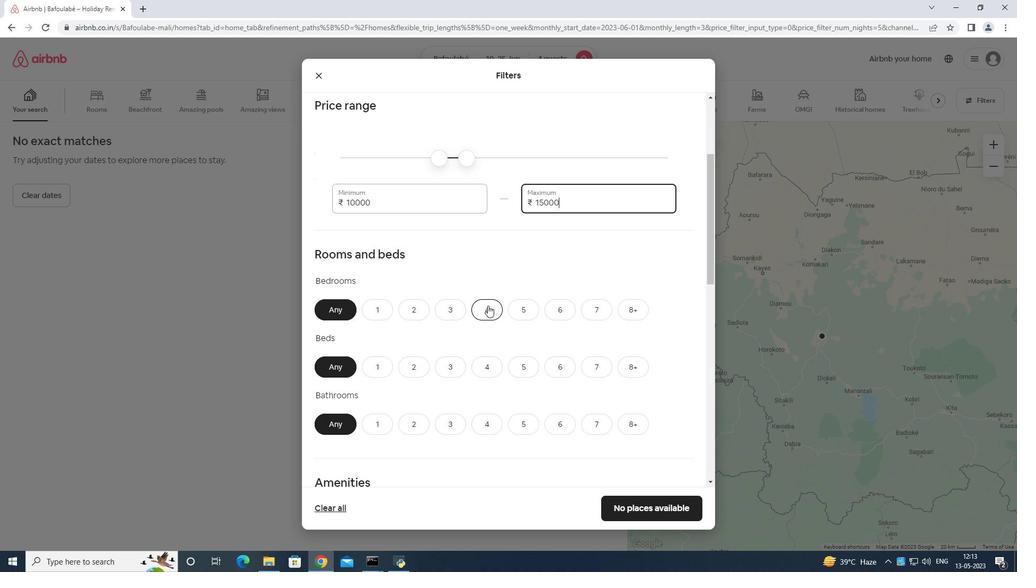 
Action: Mouse moved to (489, 367)
Screenshot: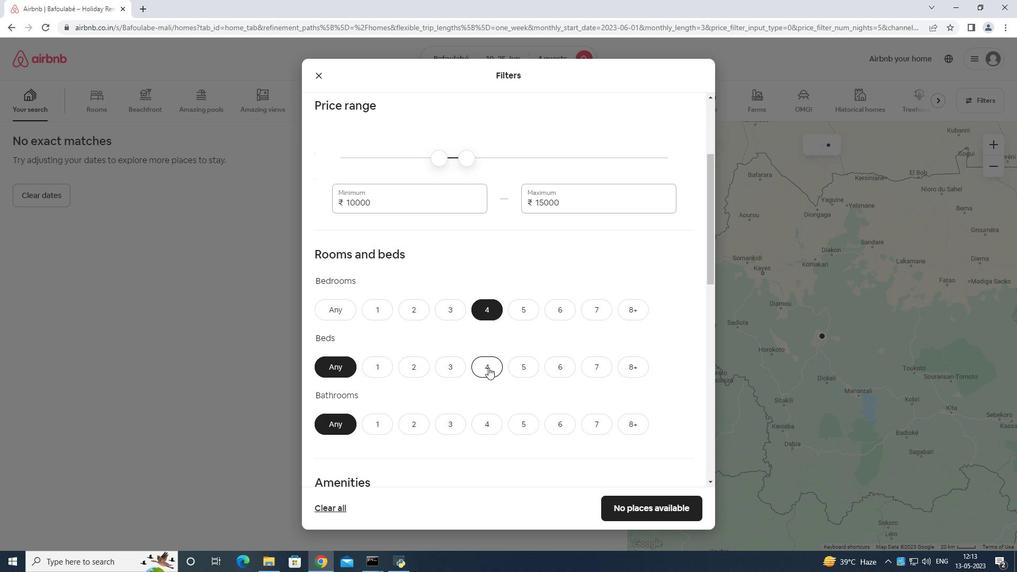 
Action: Mouse pressed left at (489, 367)
Screenshot: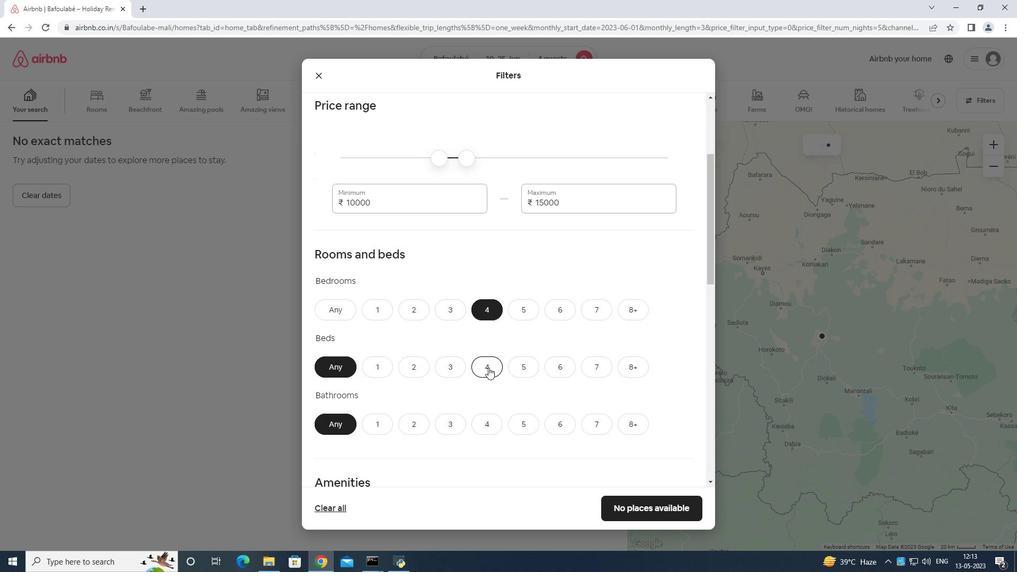 
Action: Mouse moved to (482, 424)
Screenshot: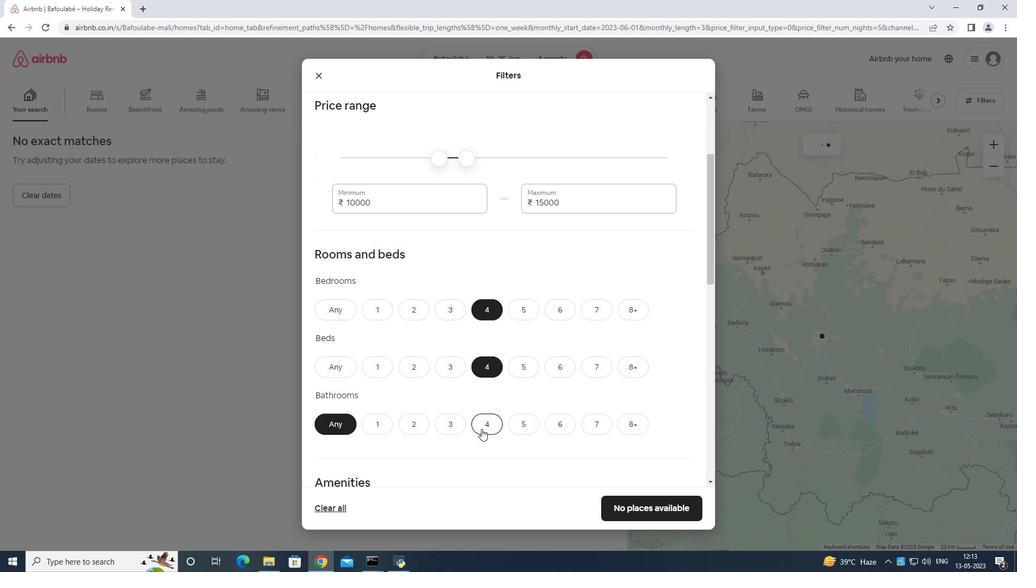 
Action: Mouse pressed left at (482, 424)
Screenshot: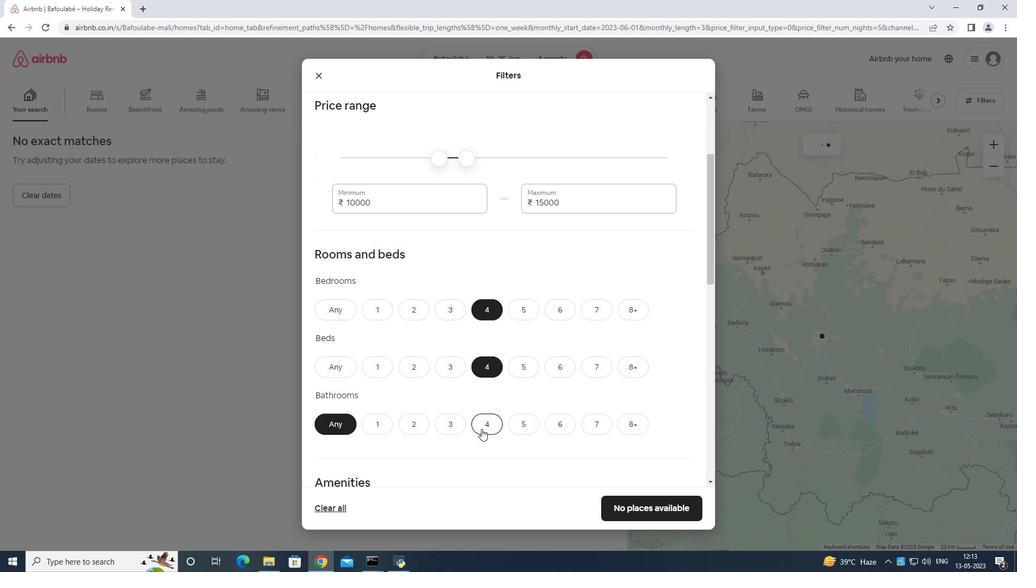 
Action: Mouse moved to (487, 411)
Screenshot: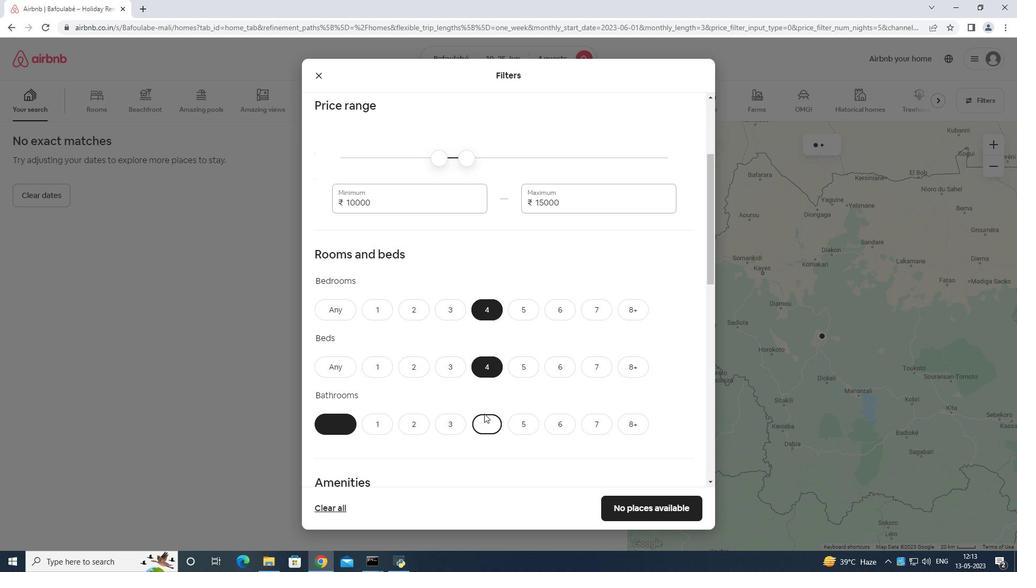 
Action: Mouse scrolled (487, 411) with delta (0, 0)
Screenshot: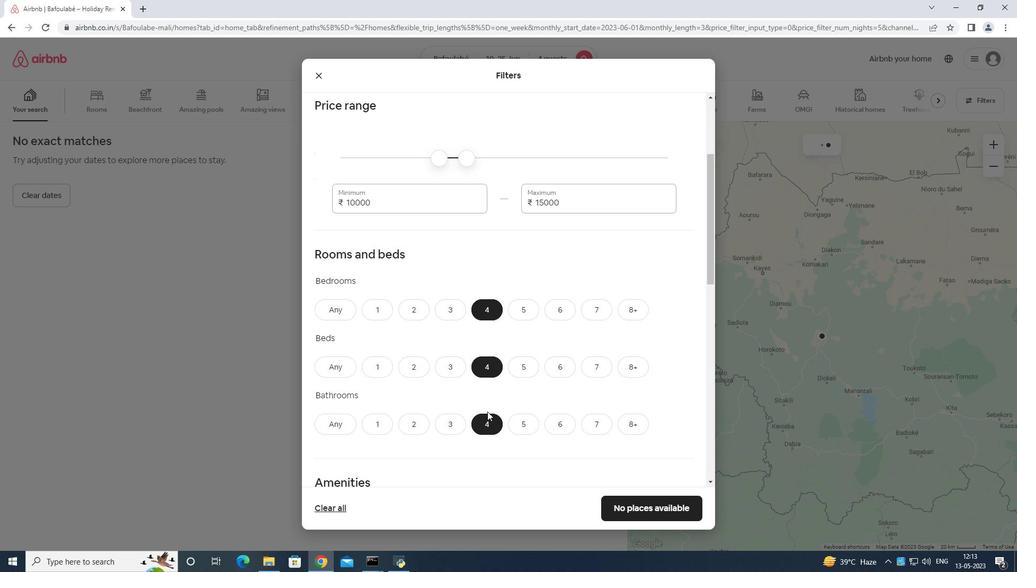 
Action: Mouse scrolled (487, 411) with delta (0, 0)
Screenshot: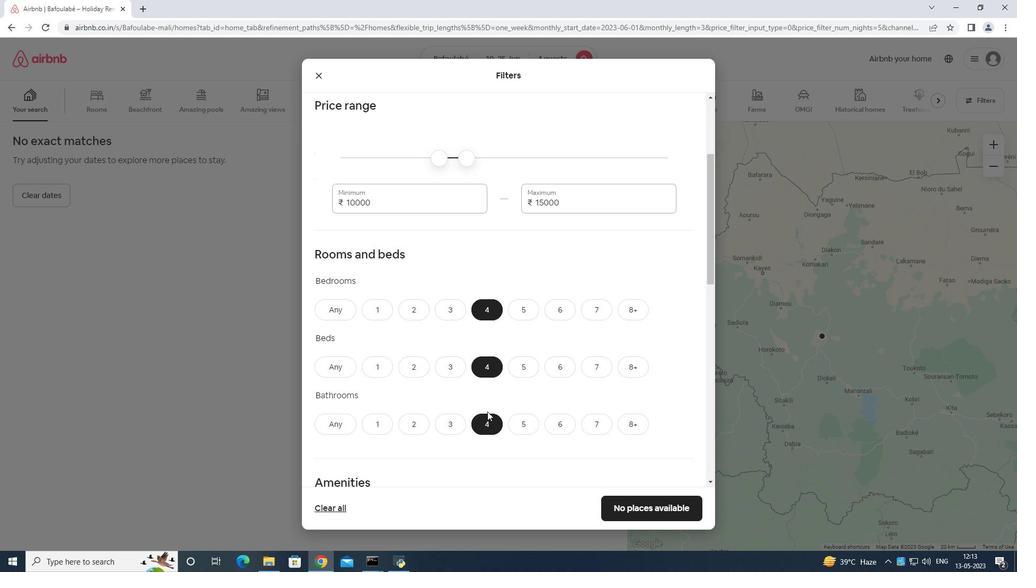 
Action: Mouse scrolled (487, 411) with delta (0, 0)
Screenshot: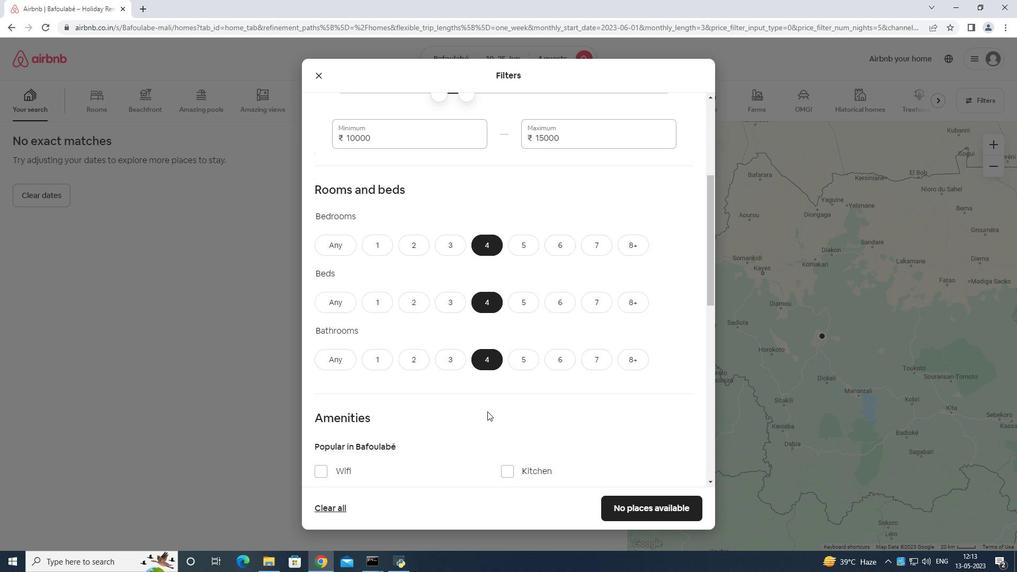 
Action: Mouse scrolled (487, 411) with delta (0, 0)
Screenshot: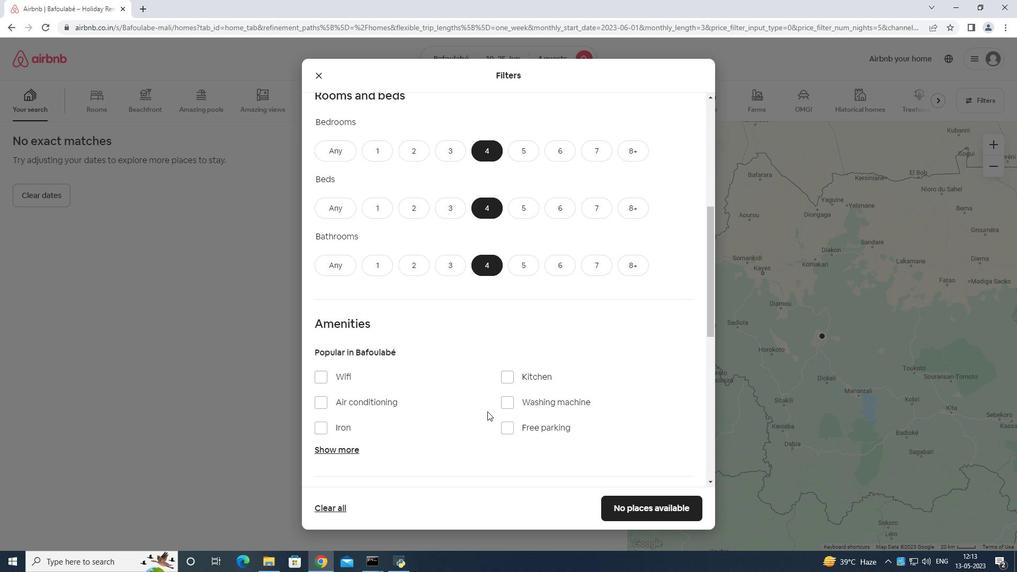 
Action: Mouse moved to (317, 323)
Screenshot: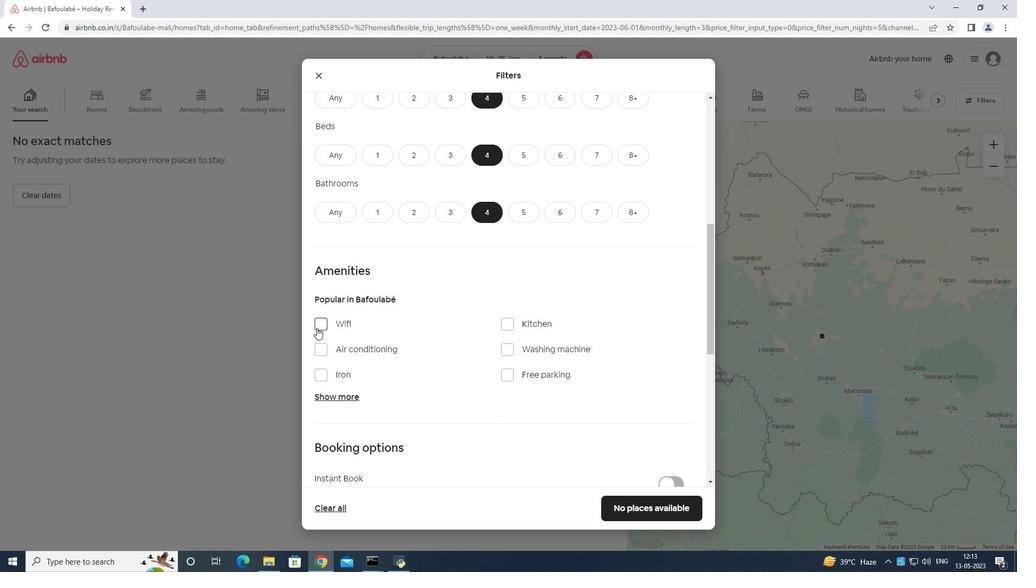 
Action: Mouse pressed left at (317, 323)
Screenshot: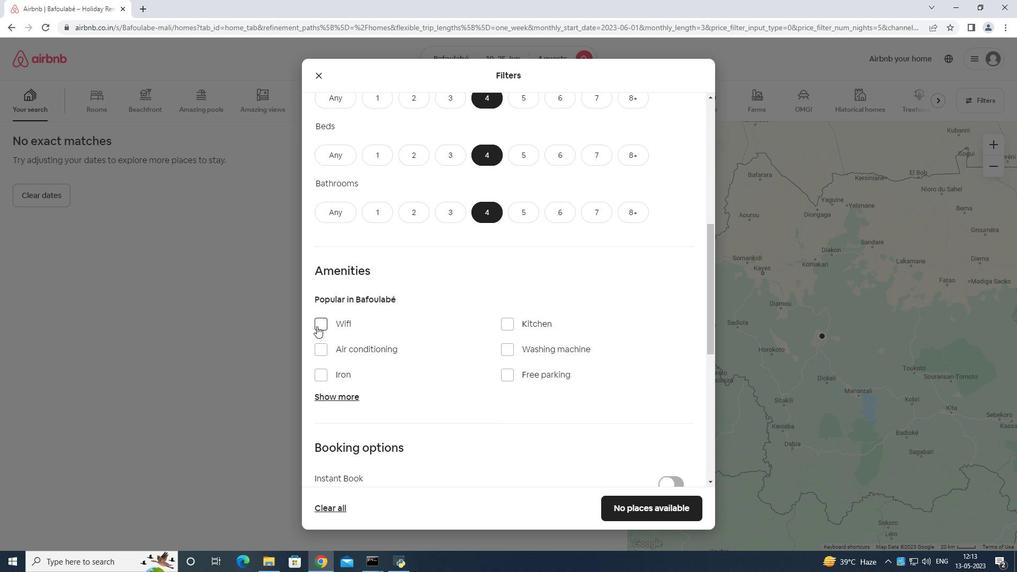 
Action: Mouse moved to (511, 369)
Screenshot: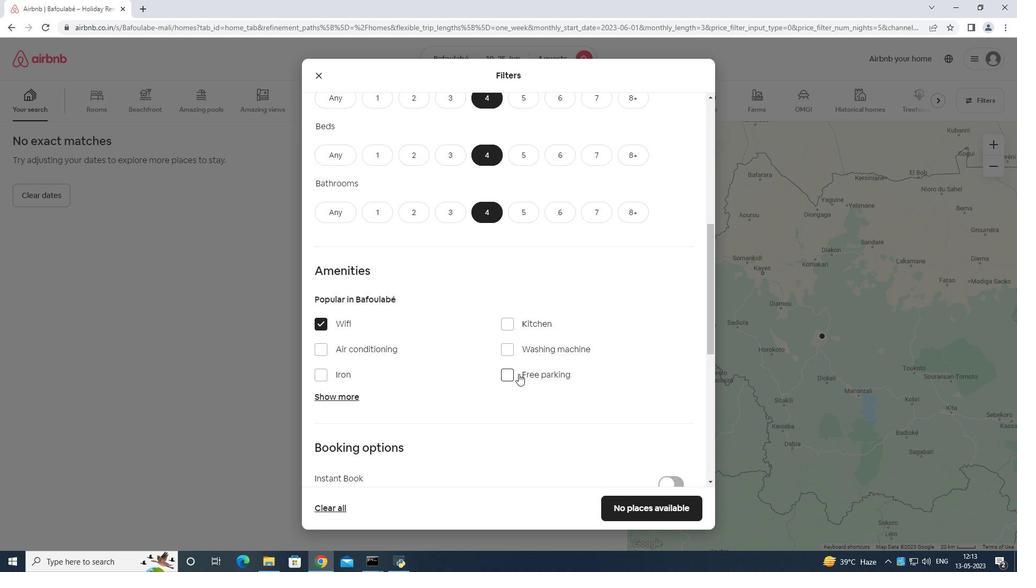 
Action: Mouse pressed left at (511, 369)
Screenshot: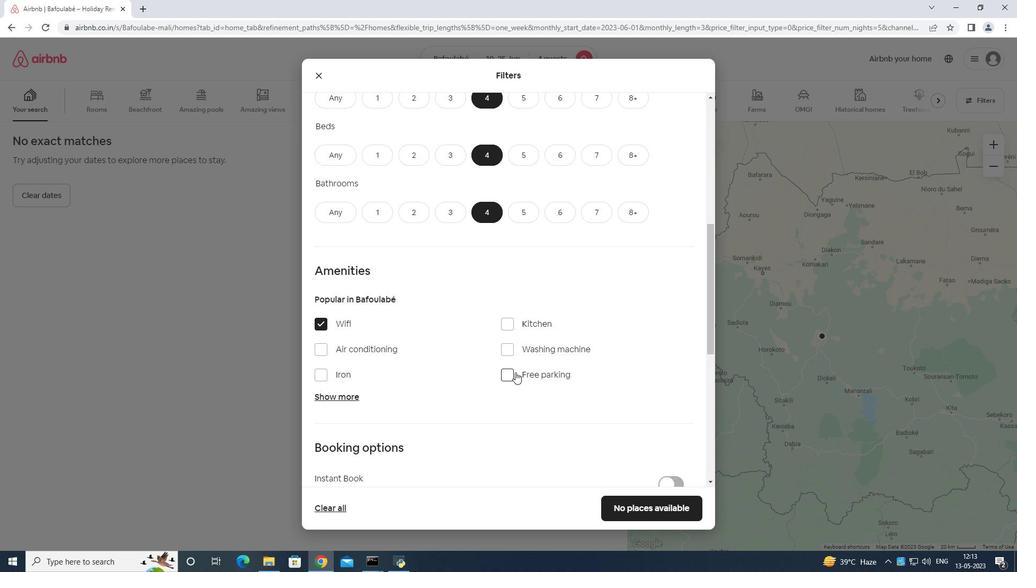 
Action: Mouse moved to (322, 396)
Screenshot: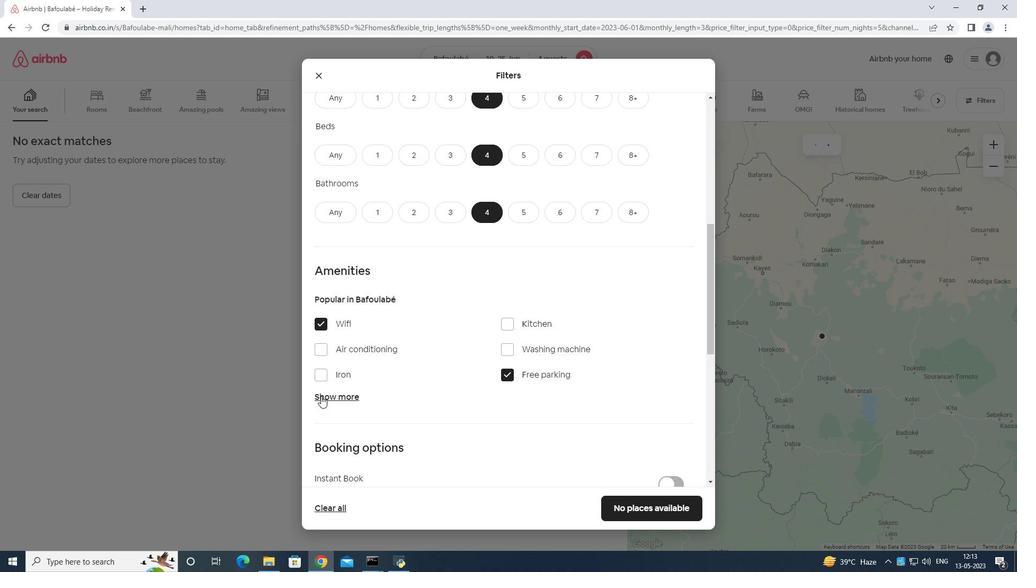 
Action: Mouse pressed left at (322, 396)
Screenshot: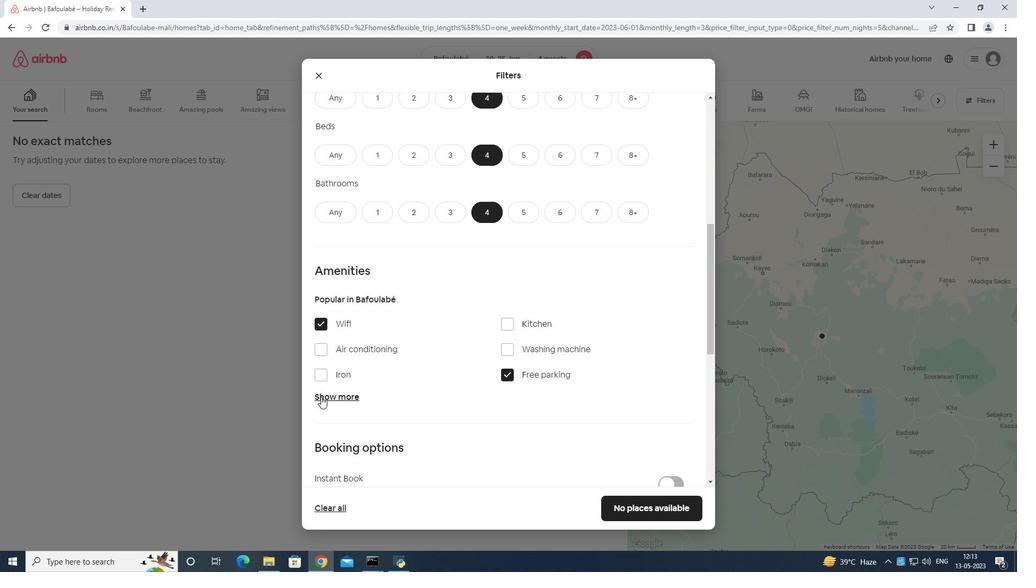 
Action: Mouse moved to (340, 387)
Screenshot: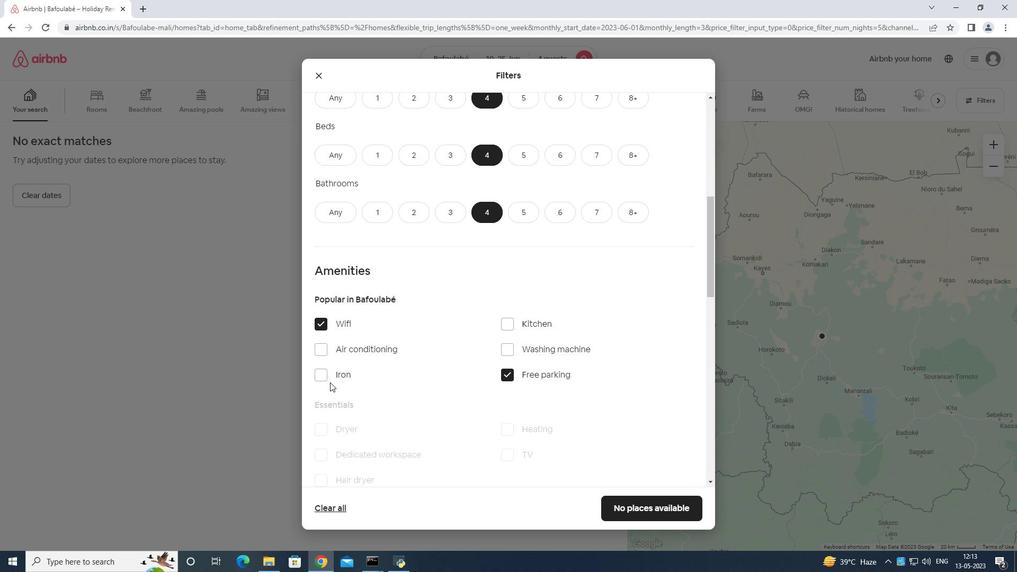 
Action: Mouse scrolled (340, 386) with delta (0, 0)
Screenshot: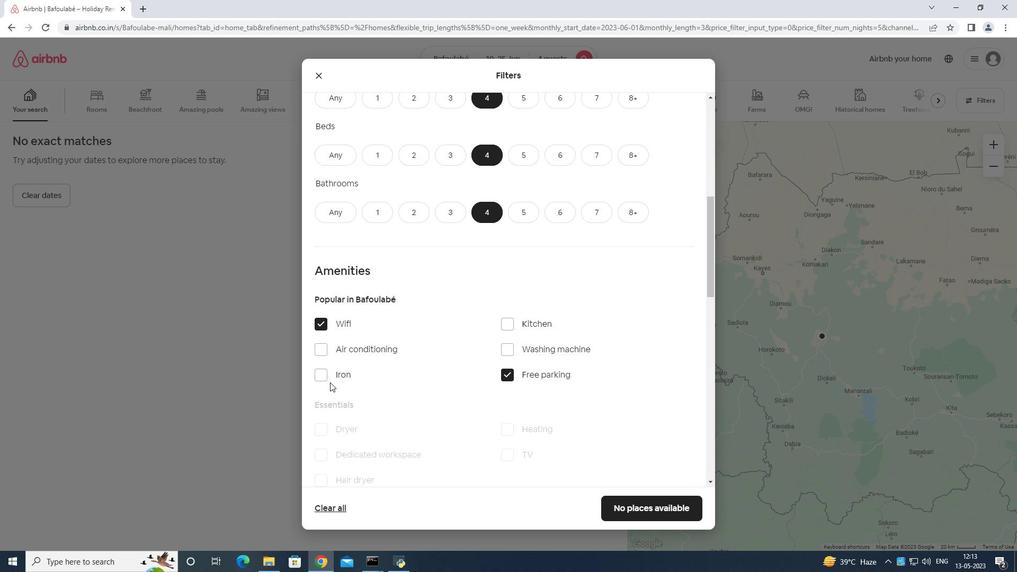 
Action: Mouse moved to (362, 394)
Screenshot: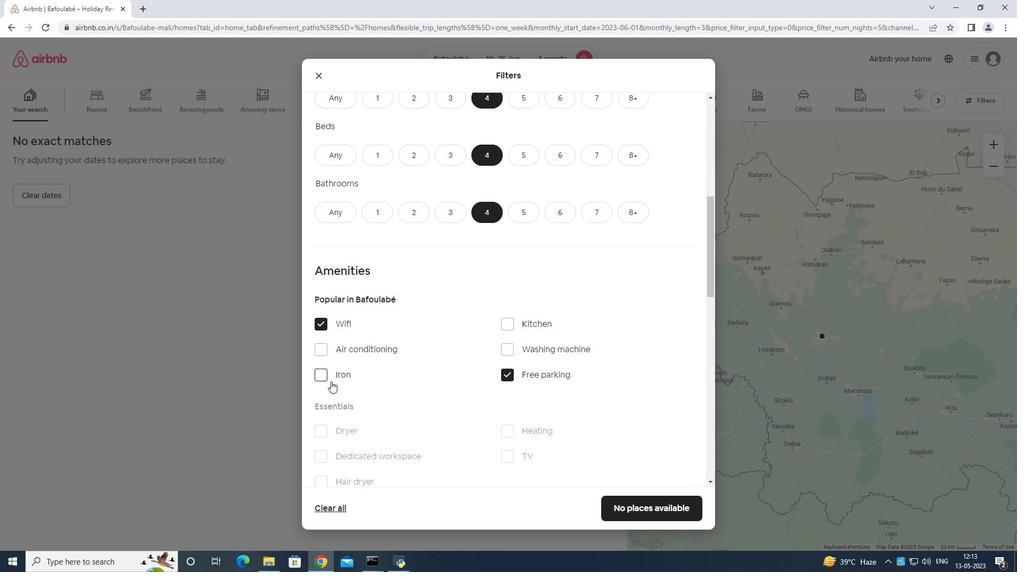 
Action: Mouse scrolled (362, 393) with delta (0, 0)
Screenshot: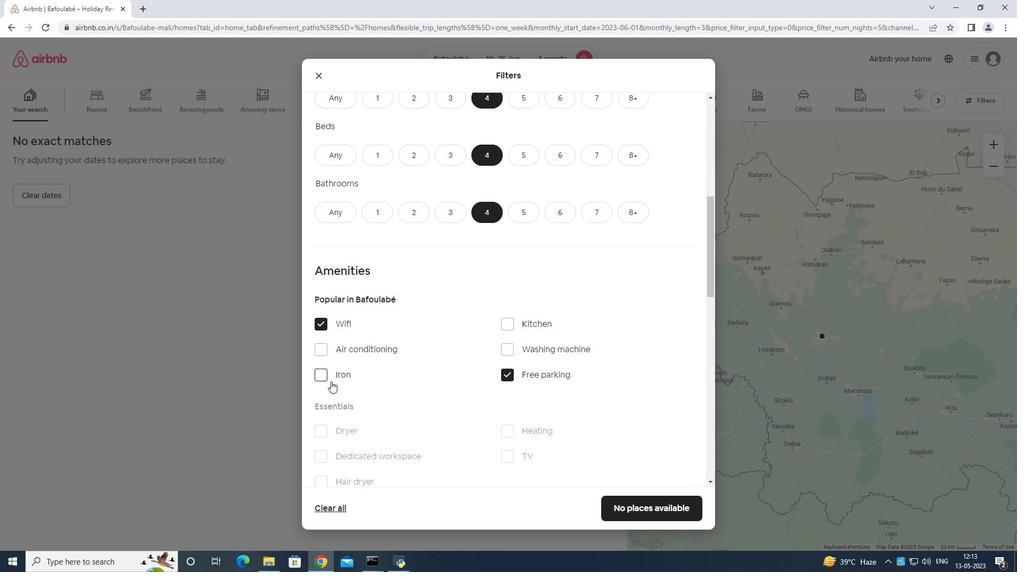 
Action: Mouse moved to (503, 350)
Screenshot: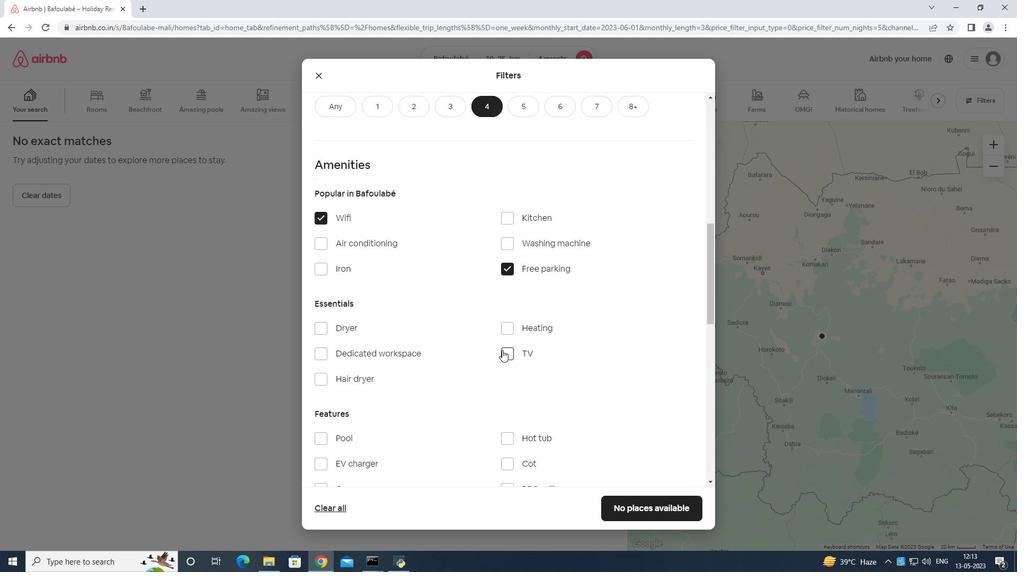 
Action: Mouse pressed left at (503, 350)
Screenshot: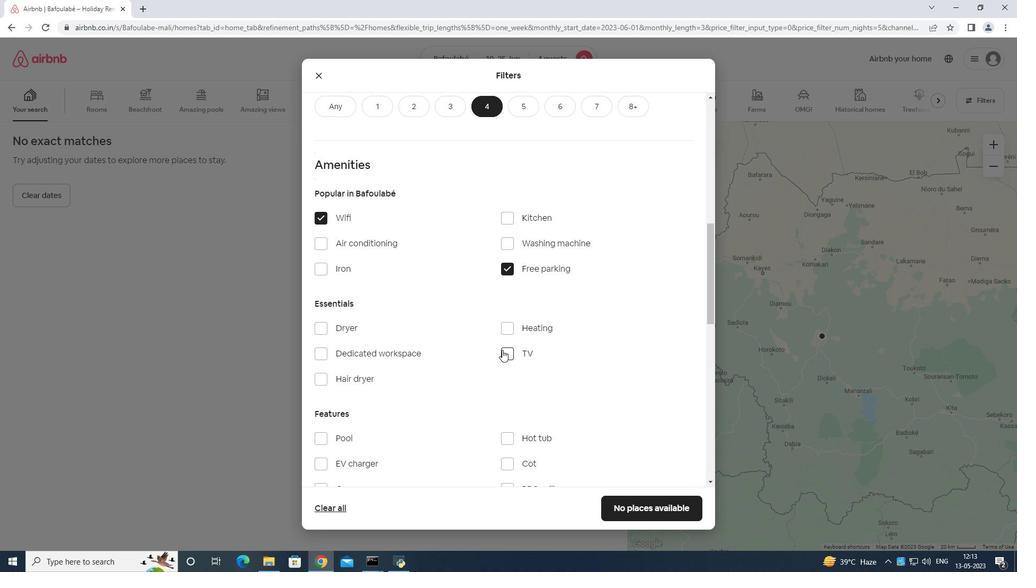
Action: Mouse moved to (487, 367)
Screenshot: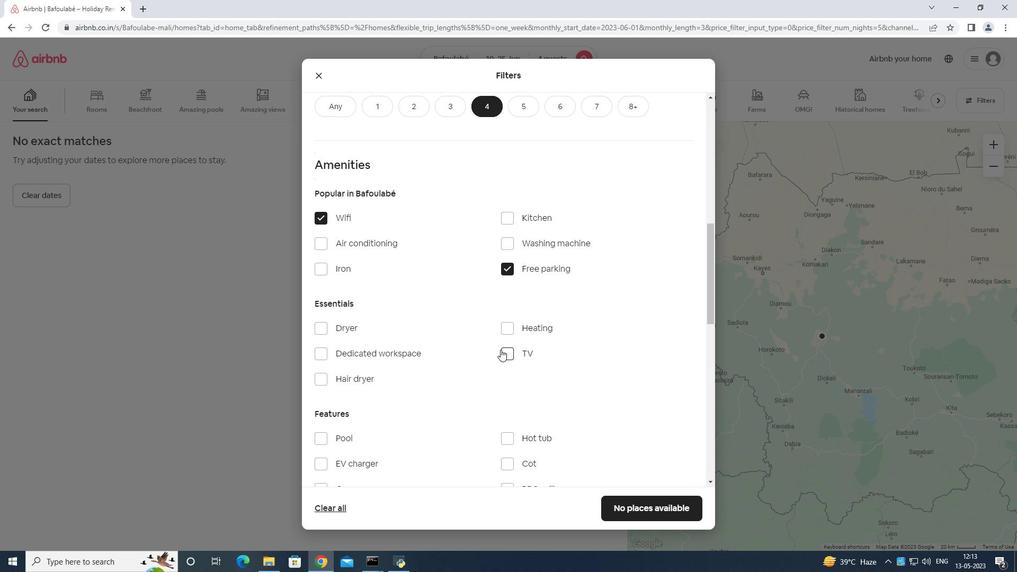 
Action: Mouse scrolled (487, 367) with delta (0, 0)
Screenshot: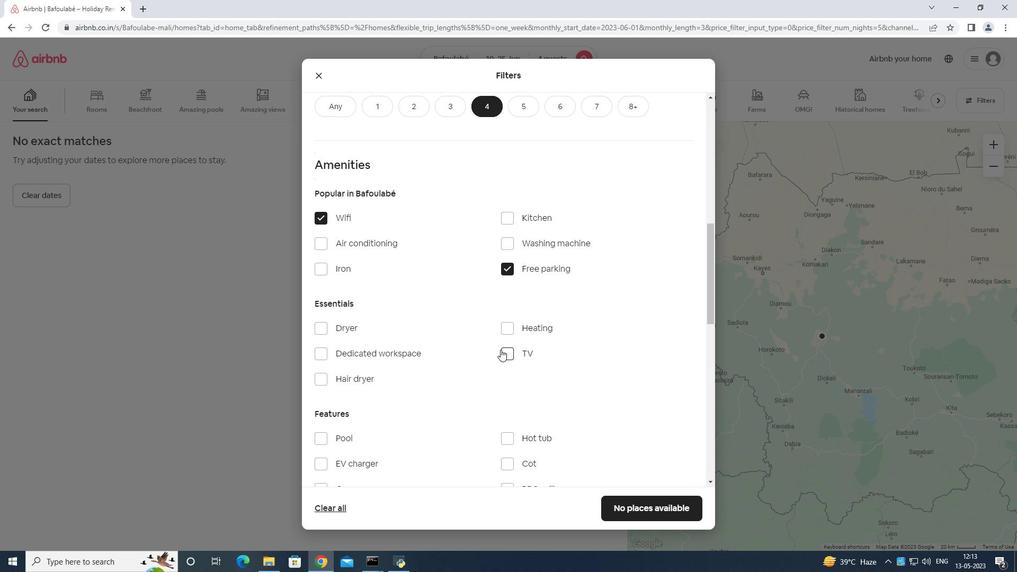 
Action: Mouse moved to (484, 381)
Screenshot: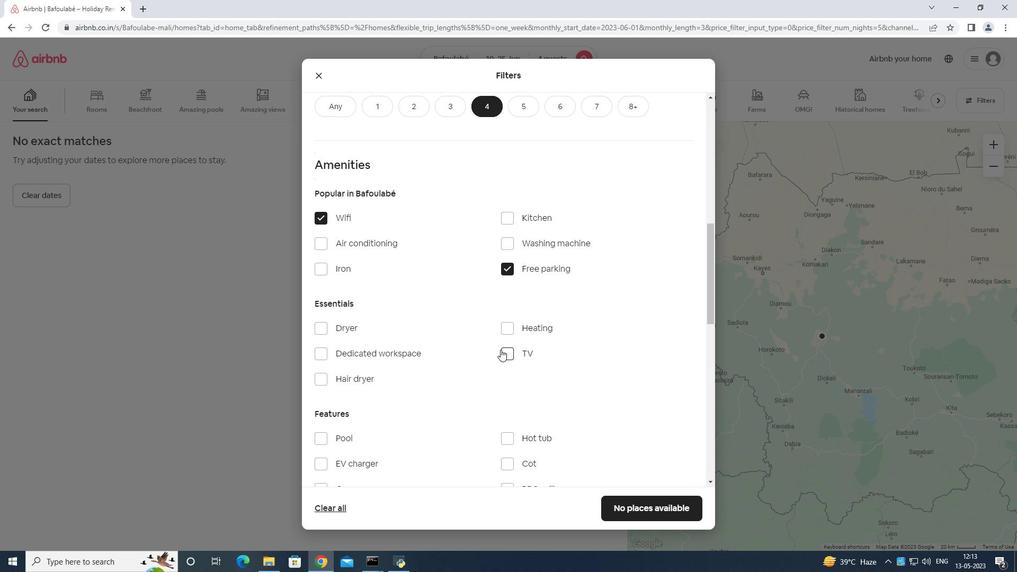 
Action: Mouse scrolled (484, 380) with delta (0, 0)
Screenshot: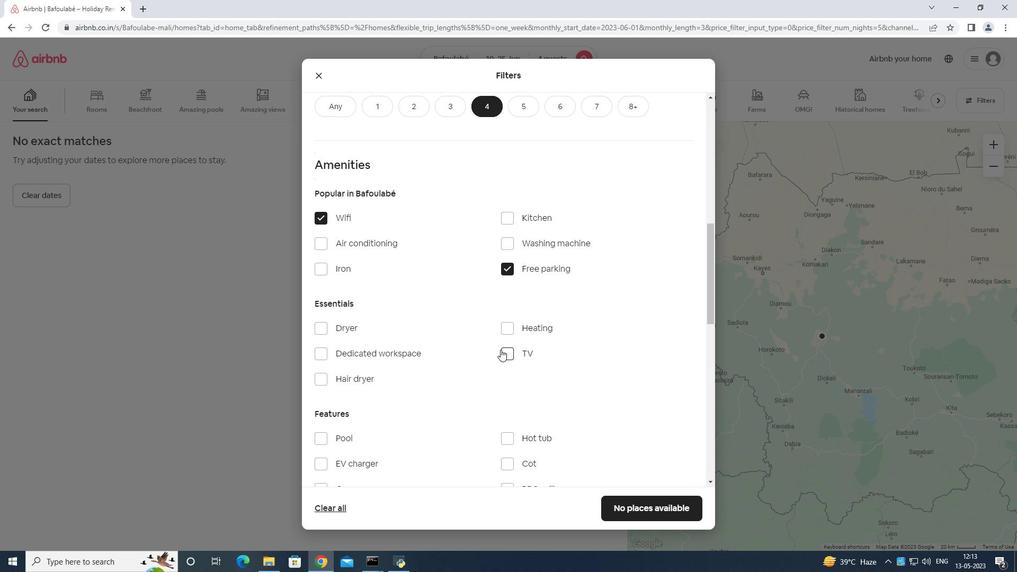 
Action: Mouse moved to (483, 387)
Screenshot: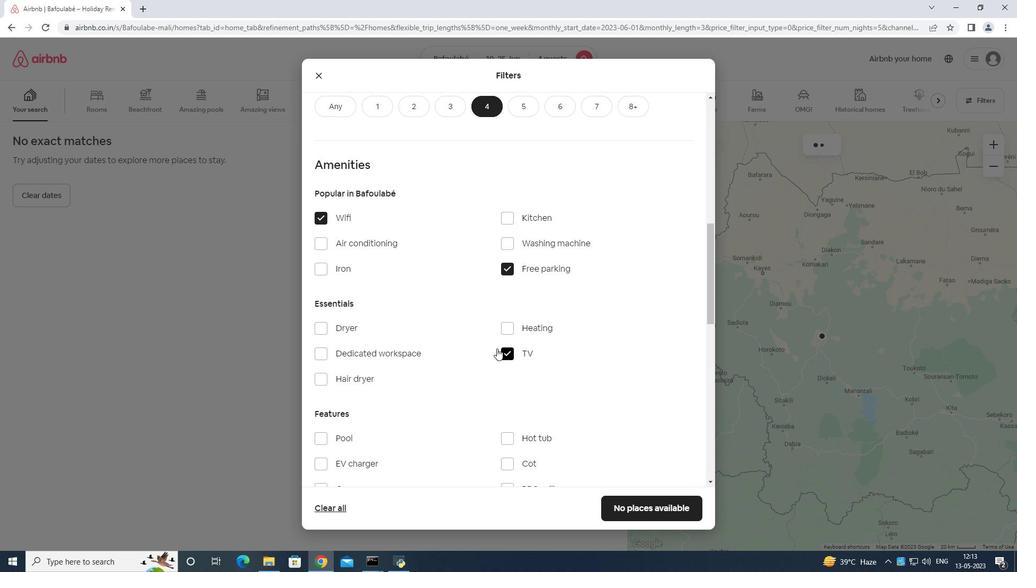 
Action: Mouse scrolled (483, 387) with delta (0, 0)
Screenshot: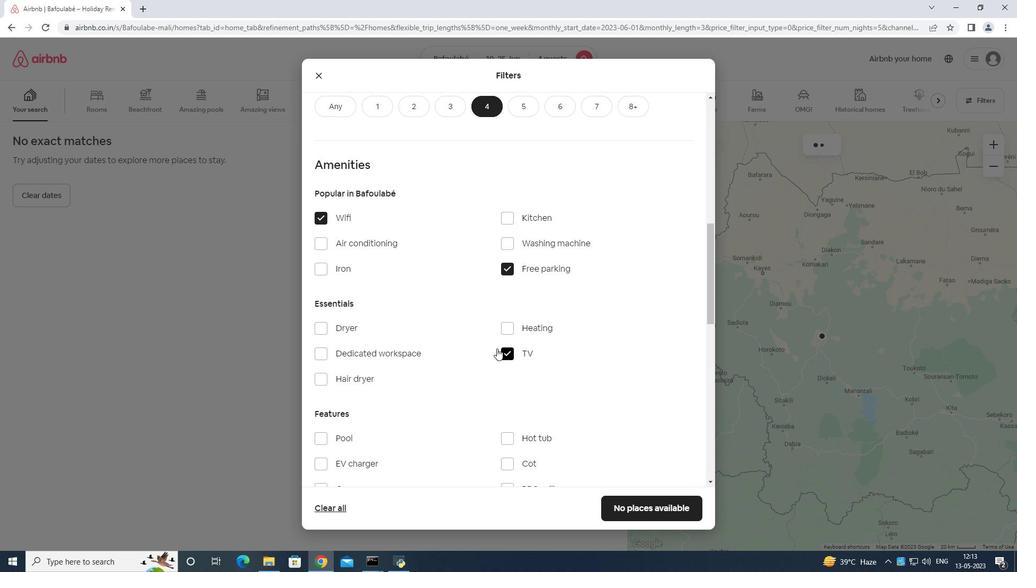 
Action: Mouse moved to (324, 334)
Screenshot: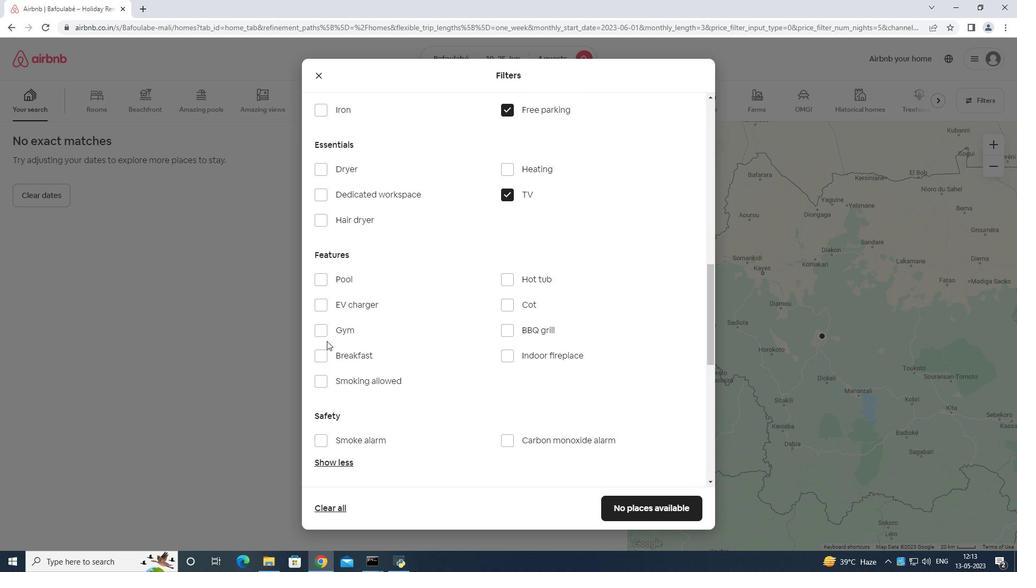 
Action: Mouse pressed left at (324, 334)
Screenshot: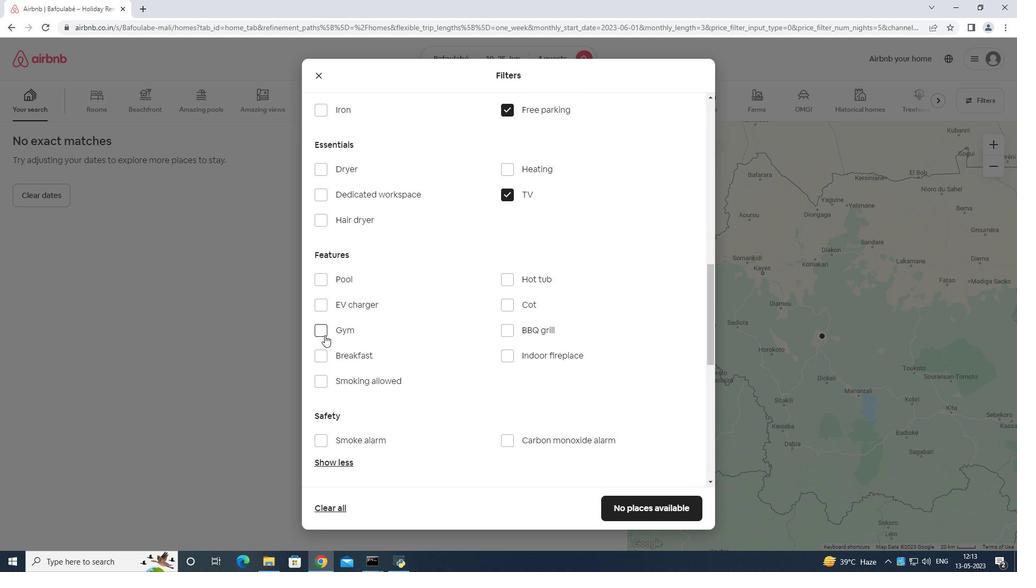 
Action: Mouse moved to (316, 362)
Screenshot: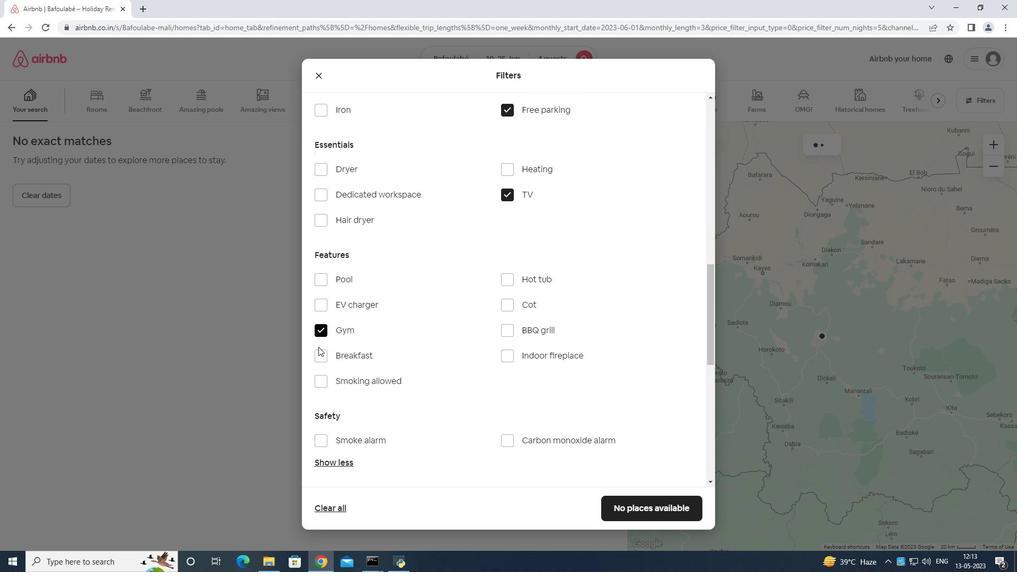 
Action: Mouse pressed left at (316, 362)
Screenshot: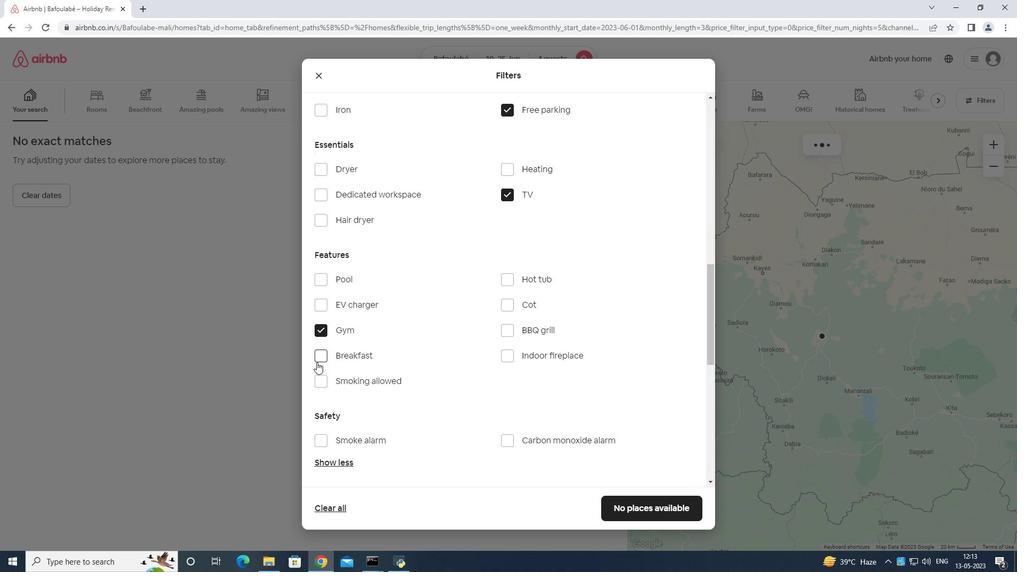
Action: Mouse moved to (662, 475)
Screenshot: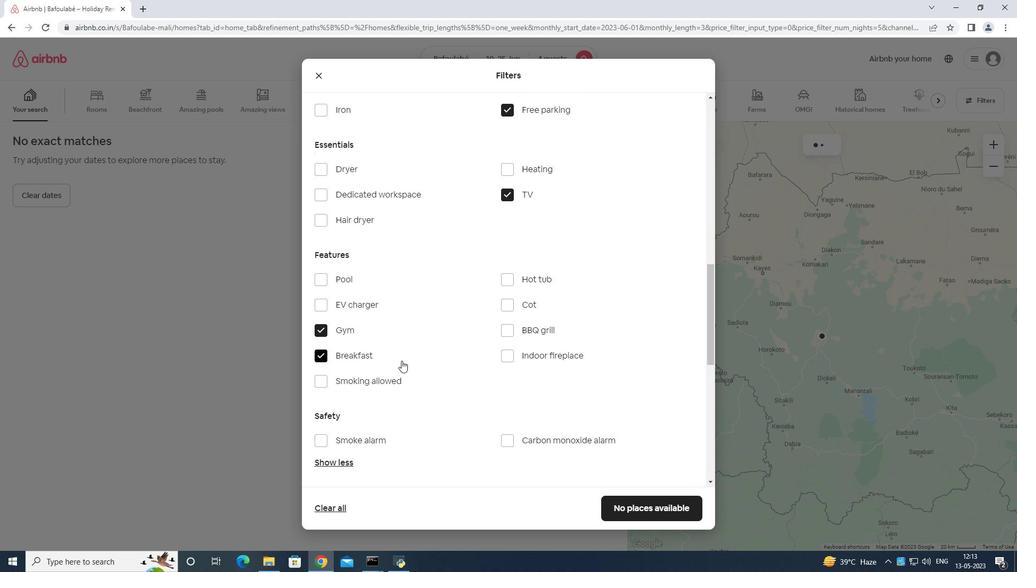 
Action: Mouse scrolled (662, 474) with delta (0, 0)
Screenshot: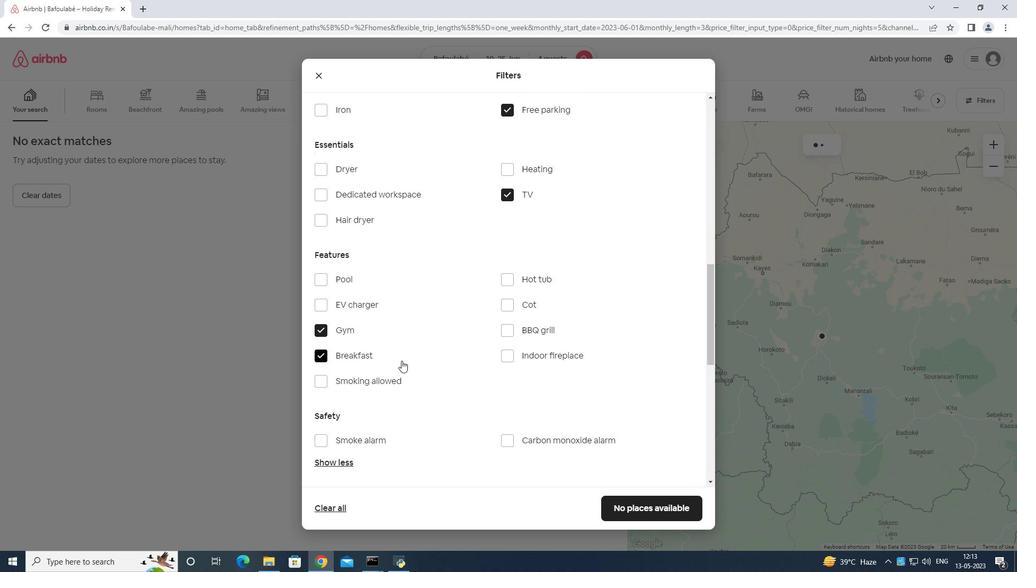 
Action: Mouse moved to (669, 483)
Screenshot: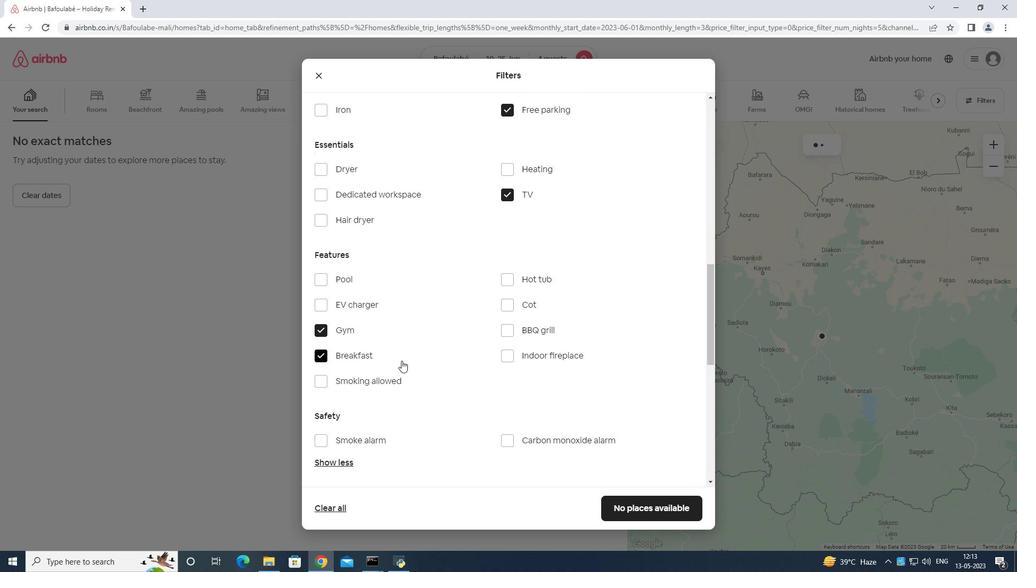 
Action: Mouse scrolled (669, 483) with delta (0, 0)
Screenshot: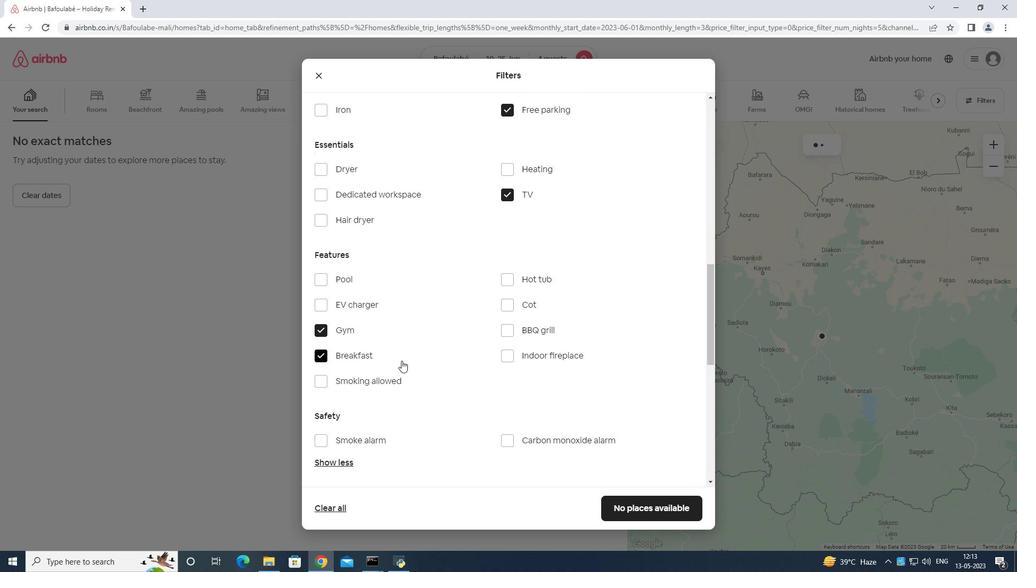 
Action: Mouse moved to (671, 485)
Screenshot: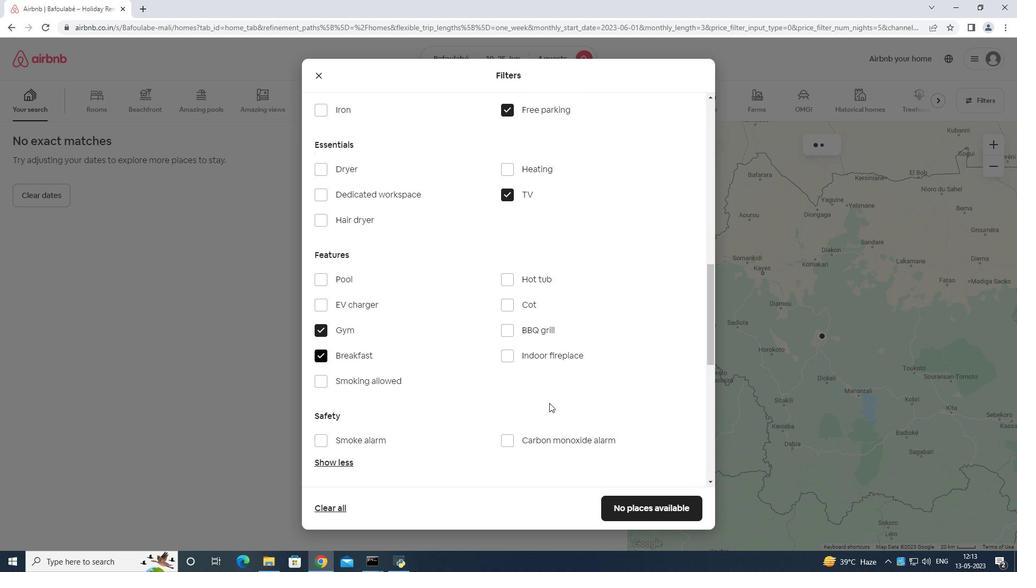 
Action: Mouse scrolled (671, 484) with delta (0, 0)
Screenshot: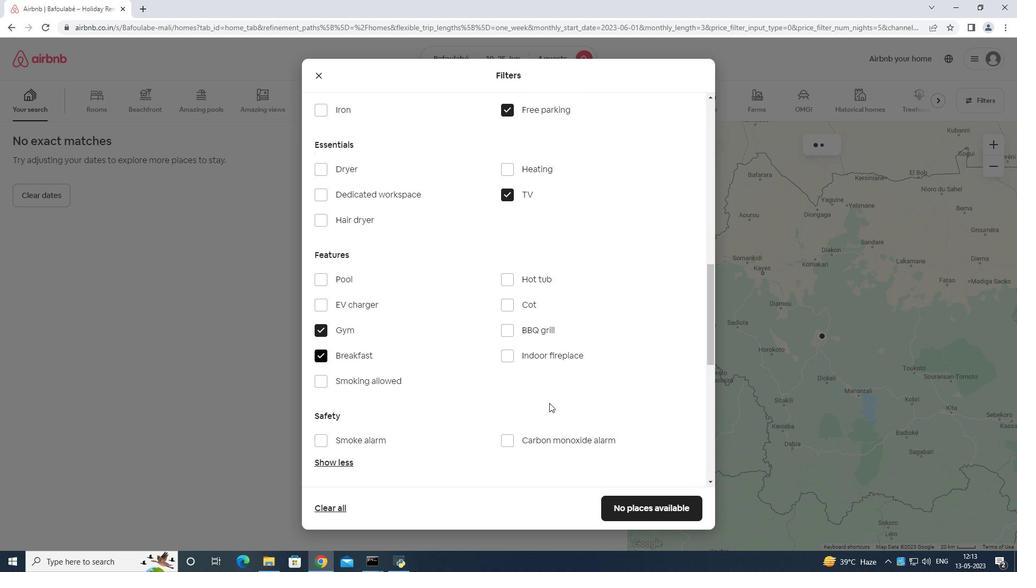 
Action: Mouse moved to (670, 428)
Screenshot: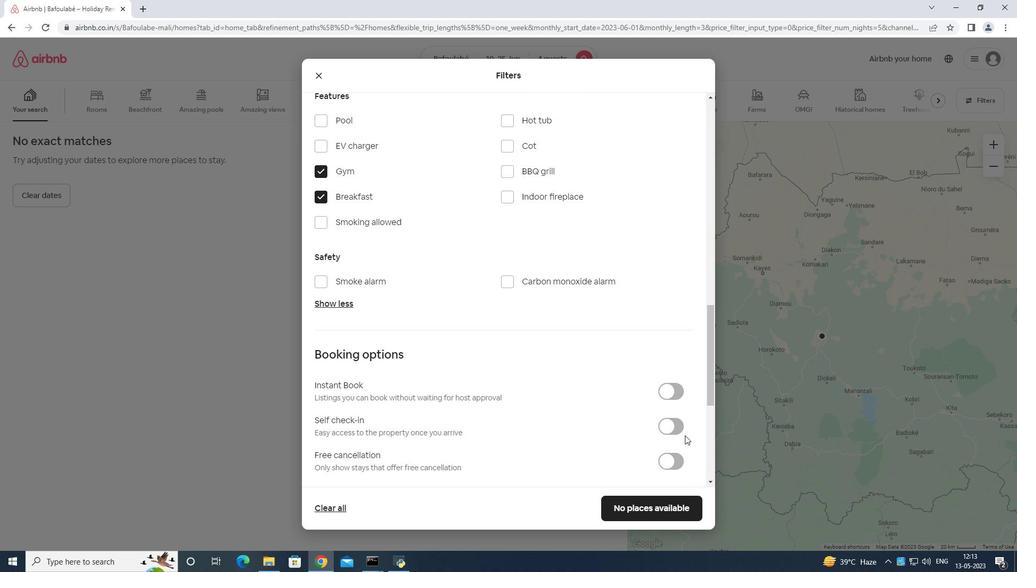 
Action: Mouse pressed left at (670, 428)
Screenshot: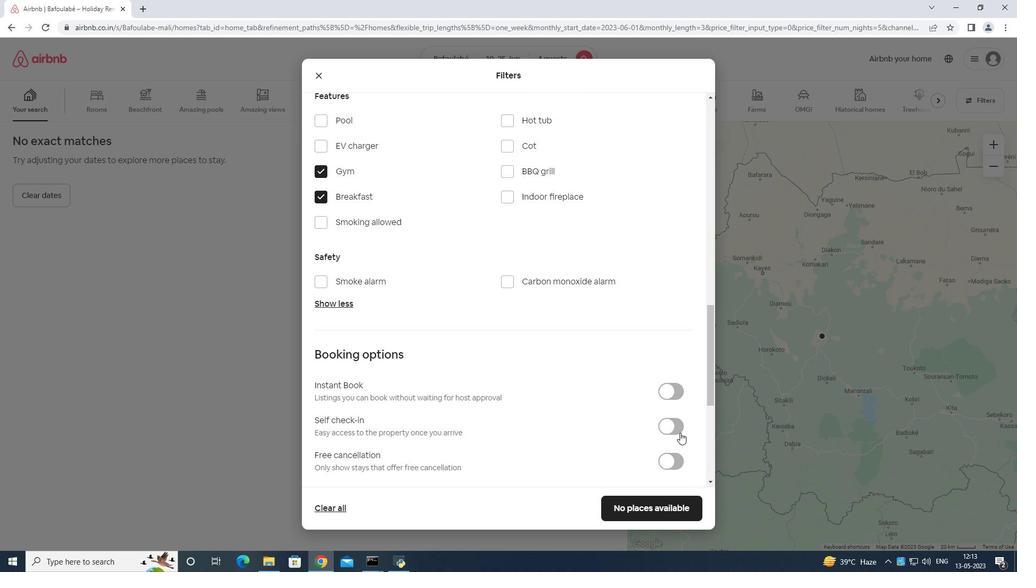 
Action: Mouse moved to (653, 438)
Screenshot: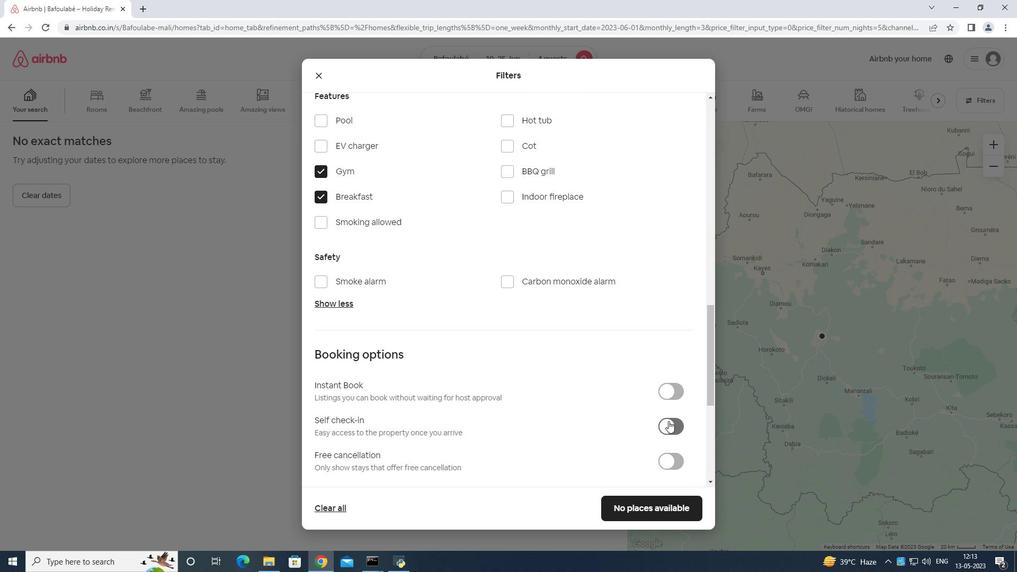 
Action: Mouse scrolled (653, 437) with delta (0, 0)
Screenshot: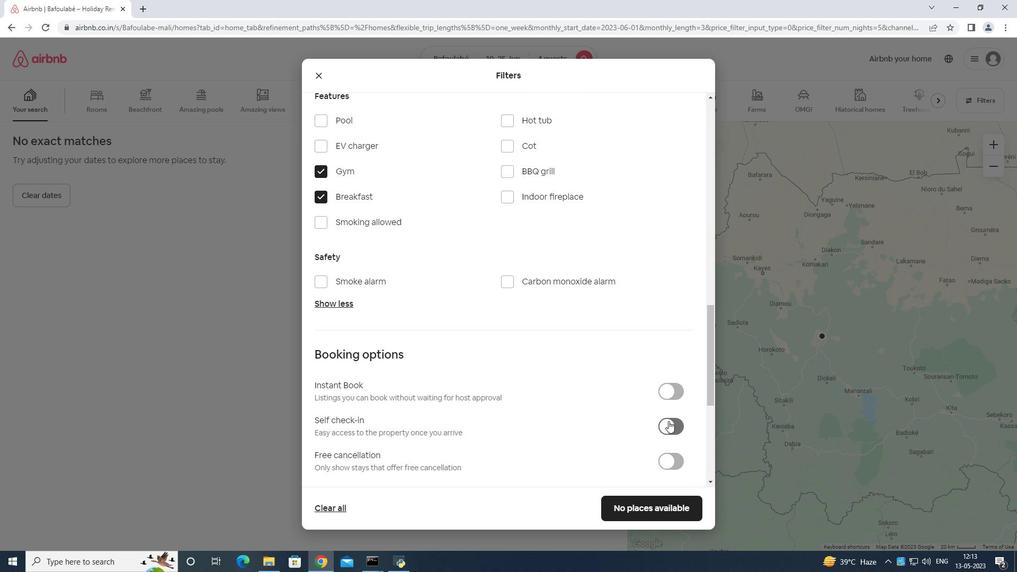 
Action: Mouse moved to (638, 478)
Screenshot: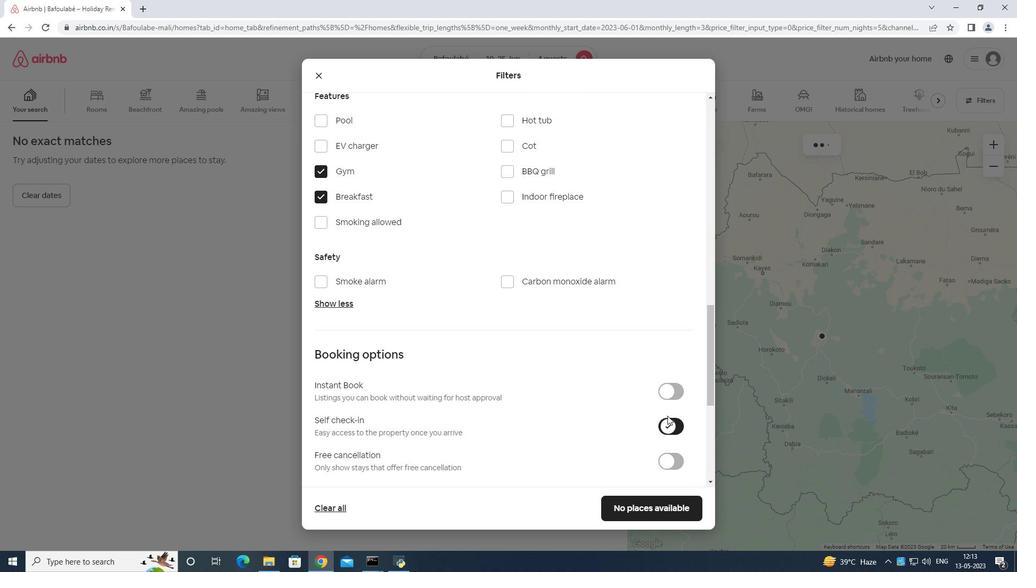 
Action: Mouse scrolled (638, 478) with delta (0, 0)
Screenshot: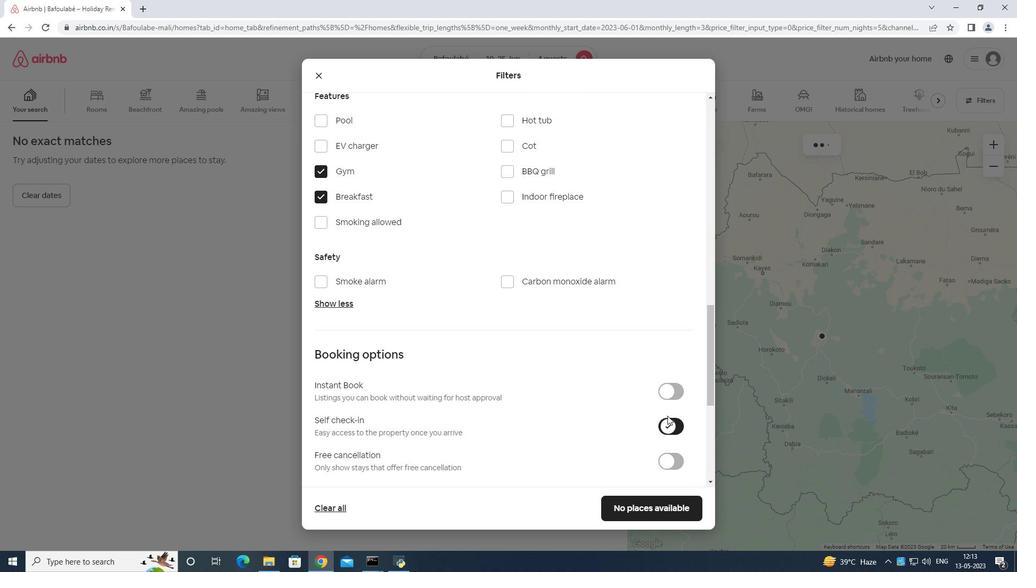 
Action: Mouse moved to (633, 498)
Screenshot: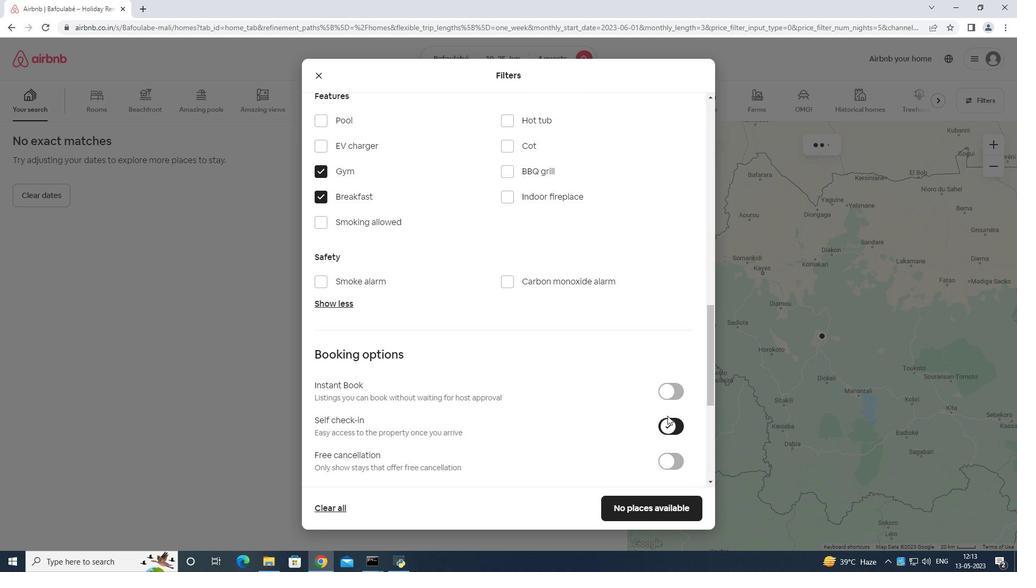 
Action: Mouse scrolled (633, 497) with delta (0, 0)
Screenshot: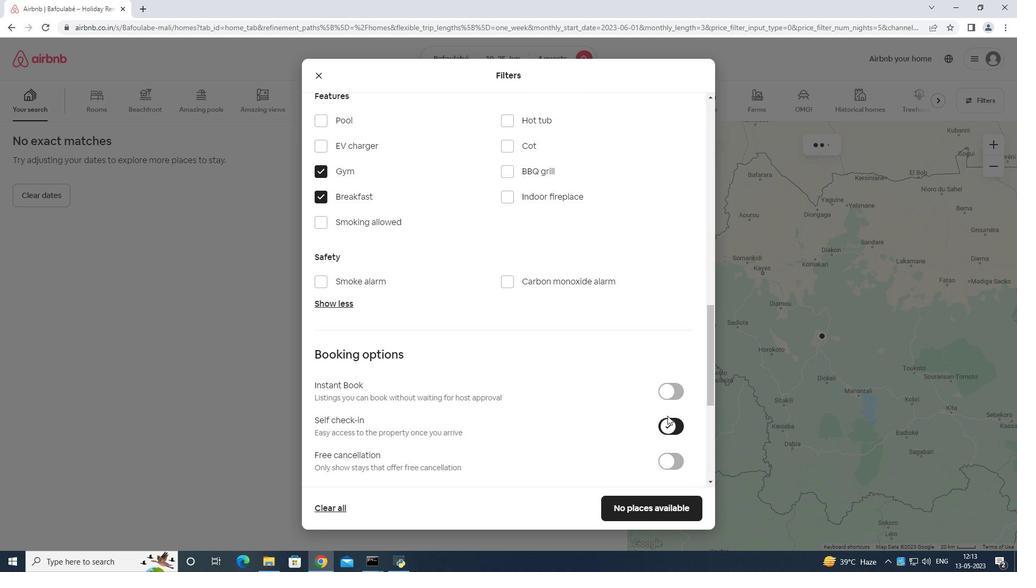 
Action: Mouse moved to (602, 528)
Screenshot: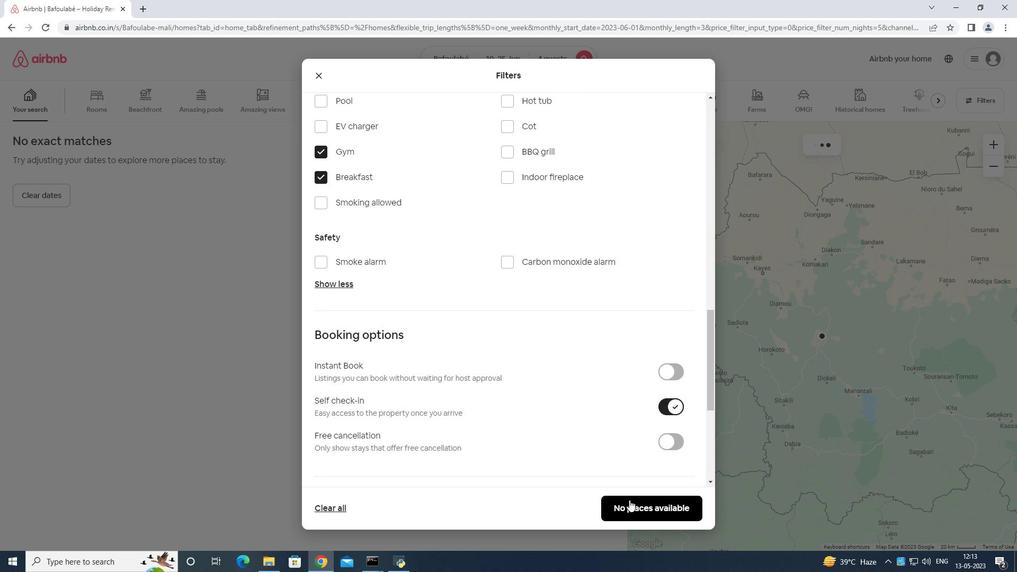 
Action: Mouse scrolled (602, 527) with delta (0, 0)
Screenshot: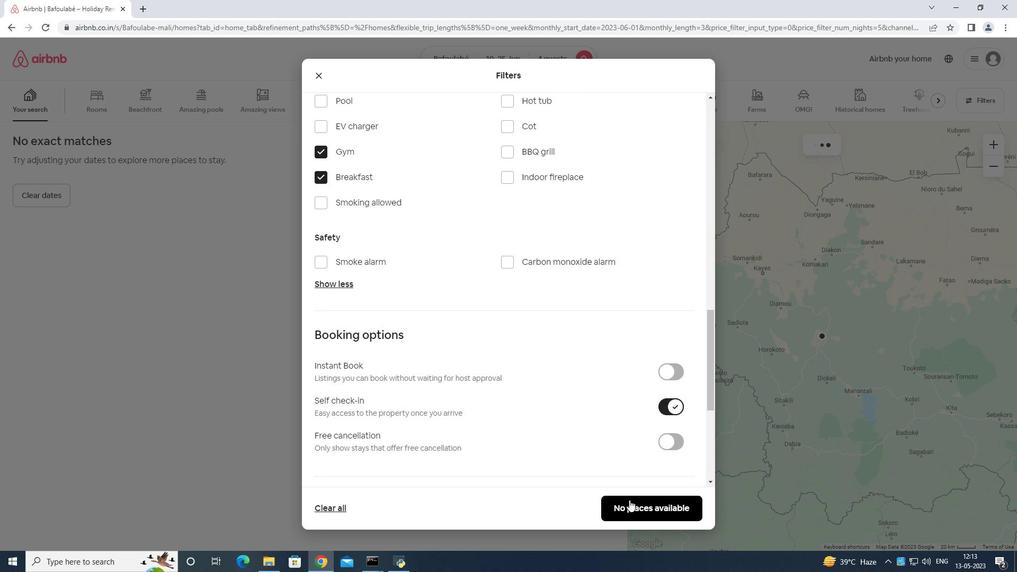 
Action: Mouse moved to (597, 546)
Screenshot: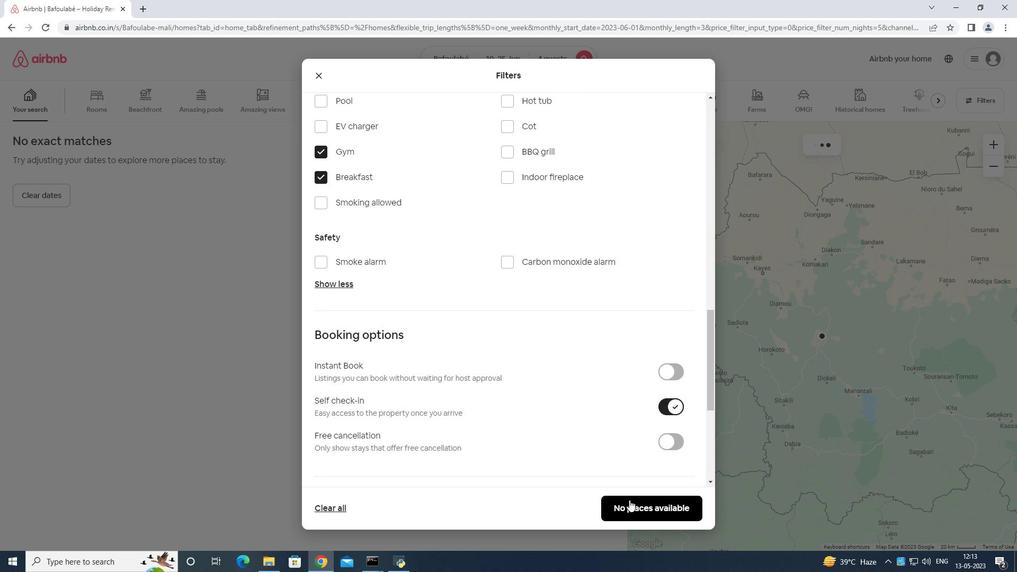 
Action: Mouse scrolled (597, 545) with delta (0, 0)
Screenshot: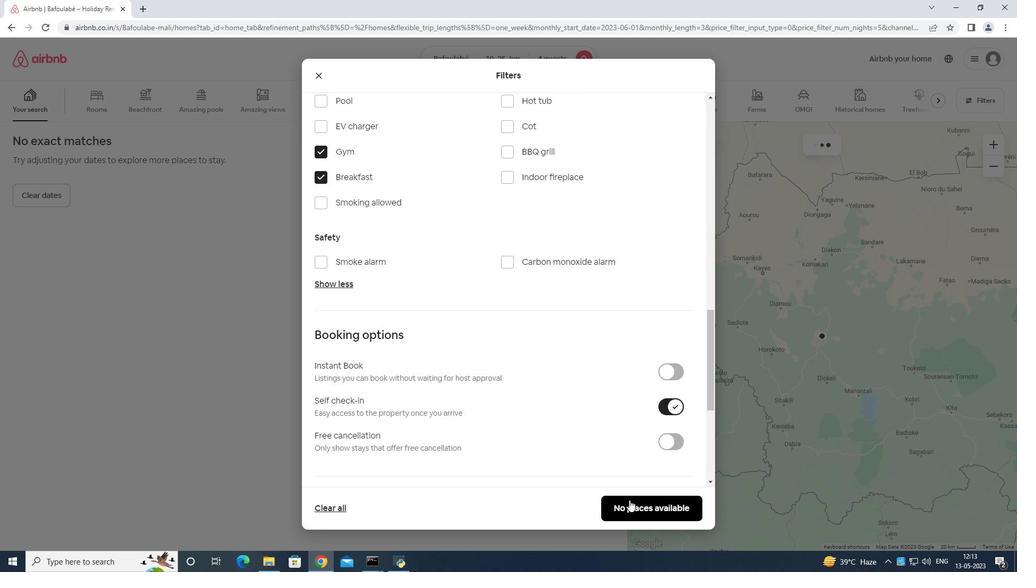 
Action: Mouse moved to (547, 544)
Screenshot: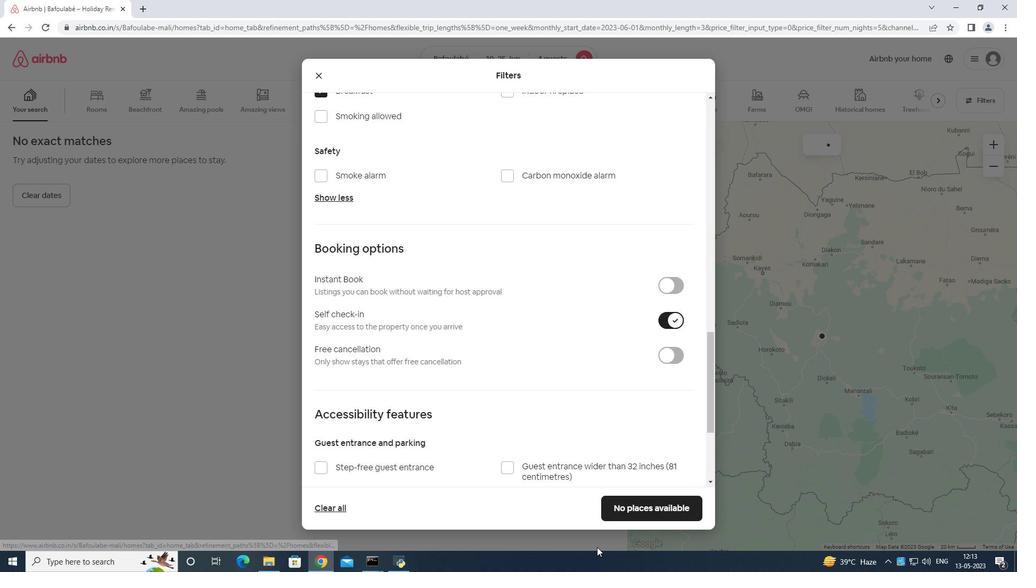 
Action: Mouse scrolled (547, 544) with delta (0, 0)
Screenshot: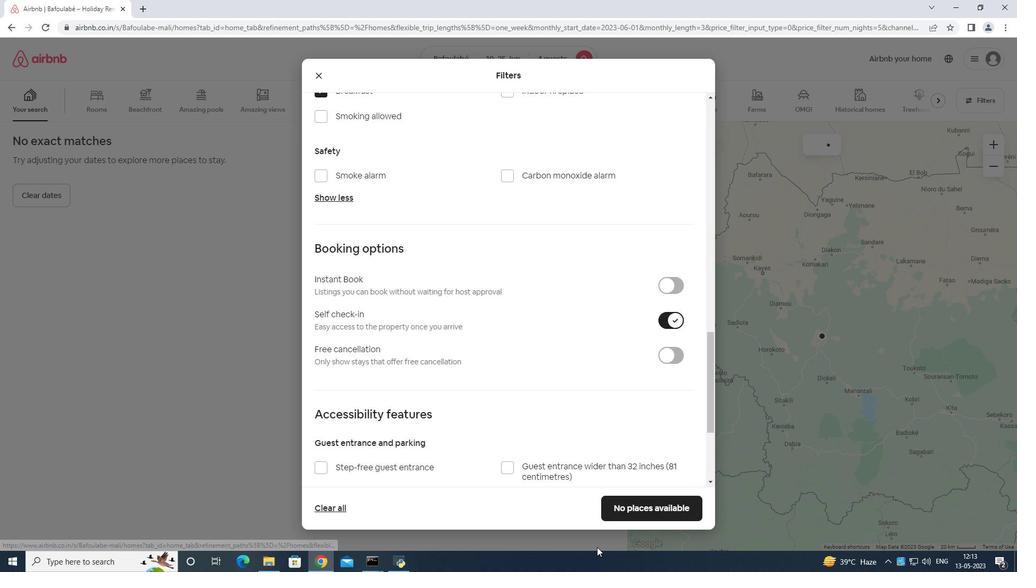 
Action: Mouse moved to (497, 543)
Screenshot: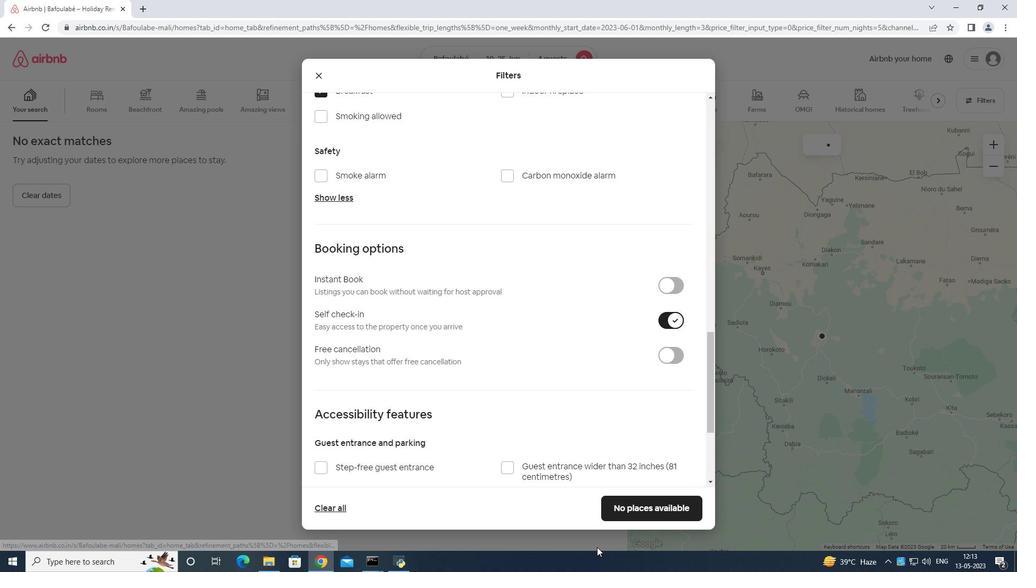 
Action: Mouse scrolled (497, 542) with delta (0, 0)
Screenshot: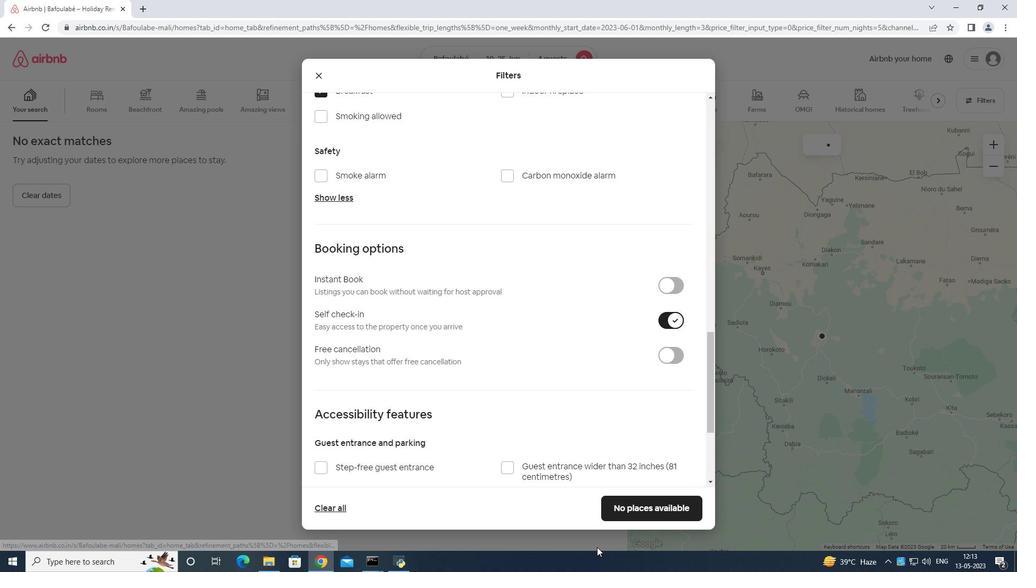 
Action: Mouse moved to (666, 502)
Screenshot: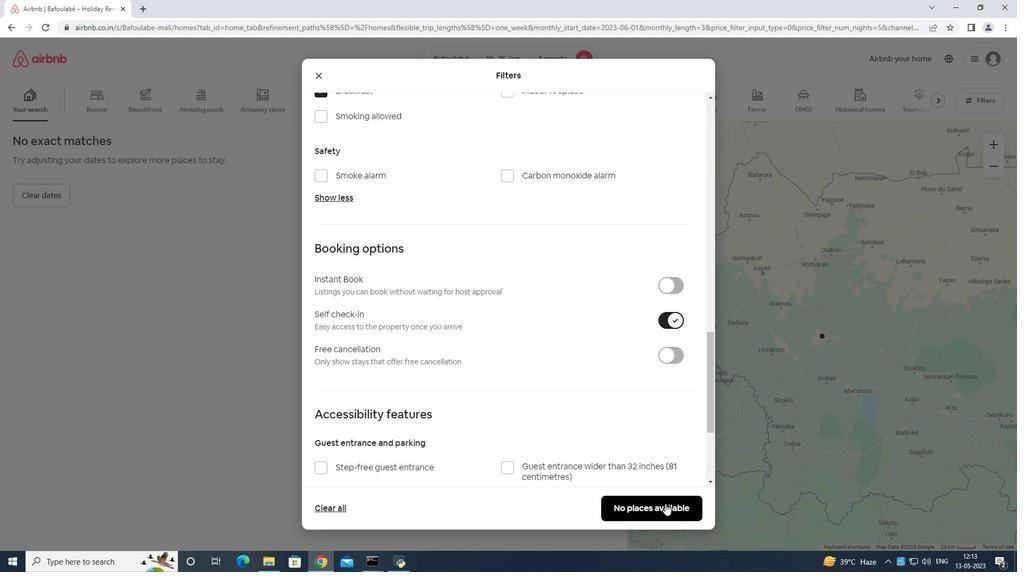 
Action: Mouse pressed left at (666, 502)
Screenshot: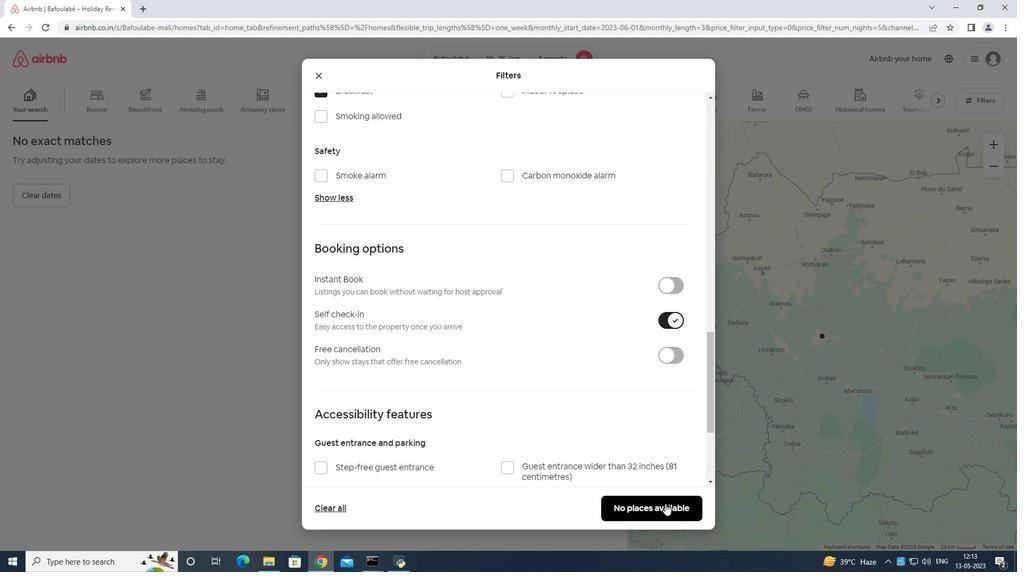 
Action: Mouse moved to (666, 502)
Screenshot: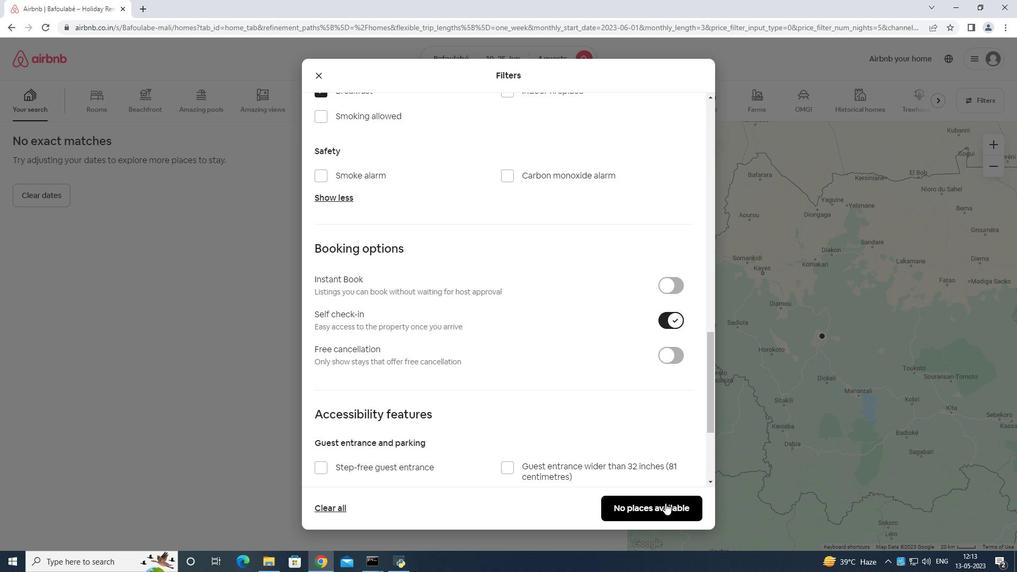 
